 Task: Select the editor.action.goToTypeDefinition in the goto location alternative declaration command.
Action: Mouse moved to (13, 572)
Screenshot: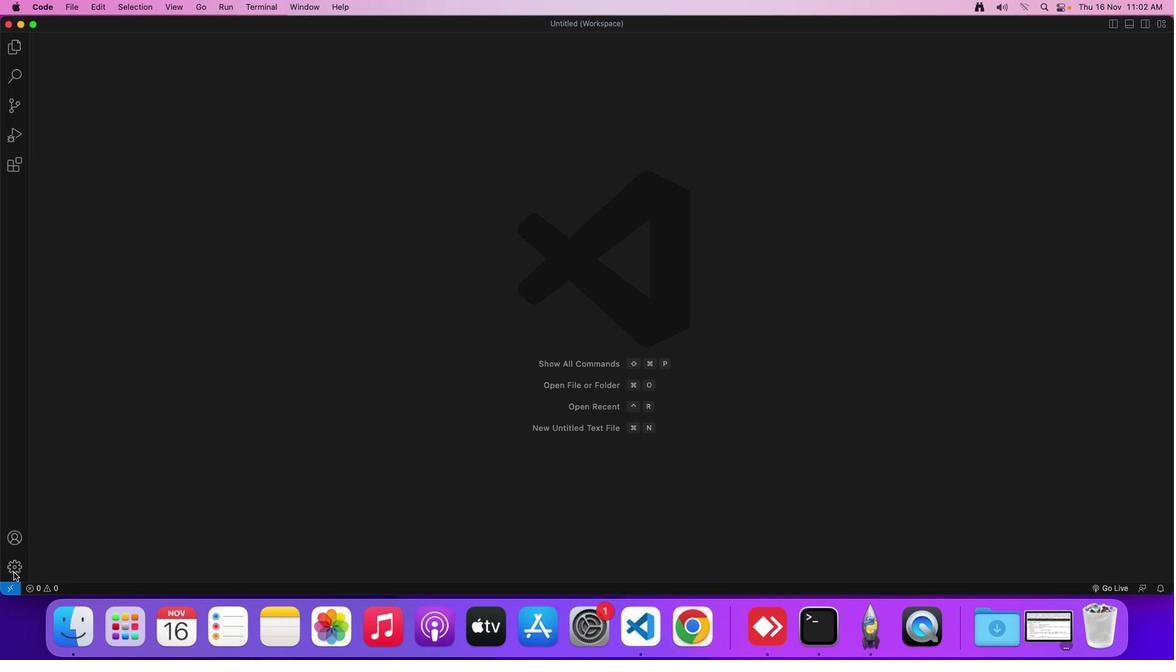 
Action: Mouse pressed left at (13, 572)
Screenshot: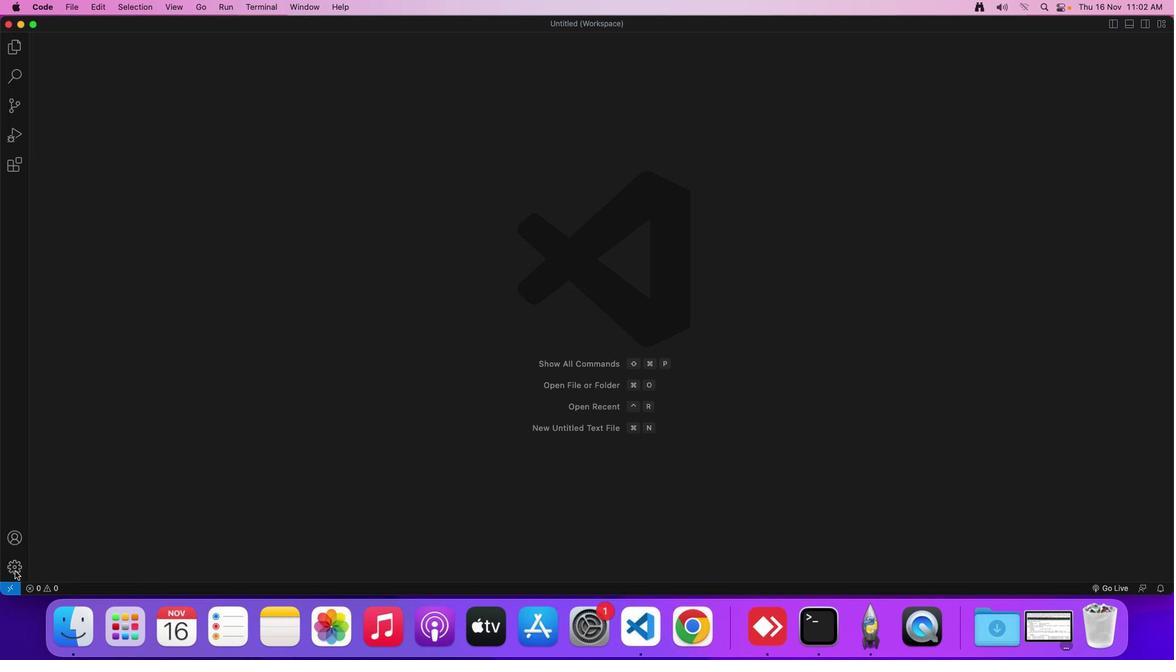 
Action: Mouse moved to (85, 498)
Screenshot: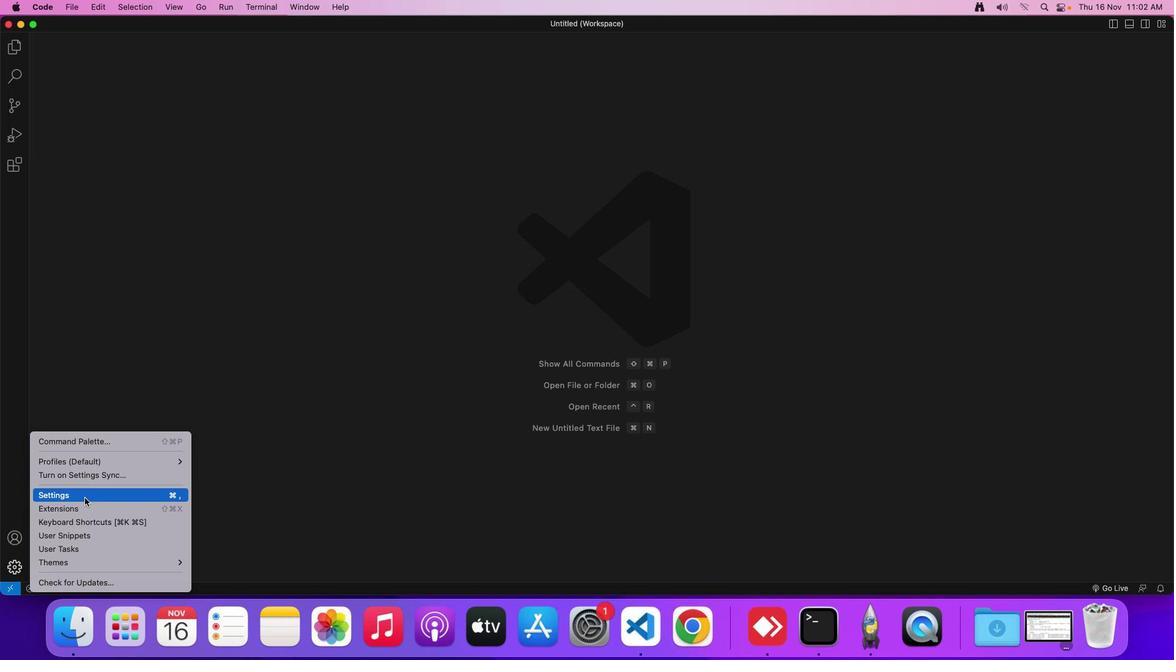 
Action: Mouse pressed left at (85, 498)
Screenshot: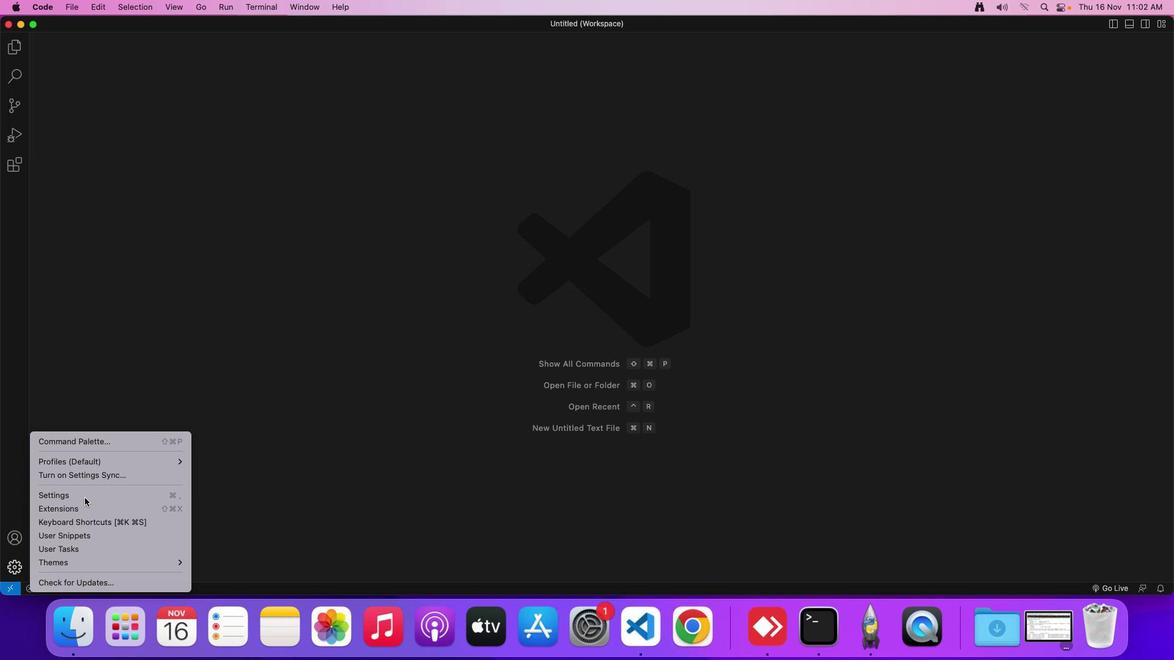 
Action: Mouse moved to (305, 97)
Screenshot: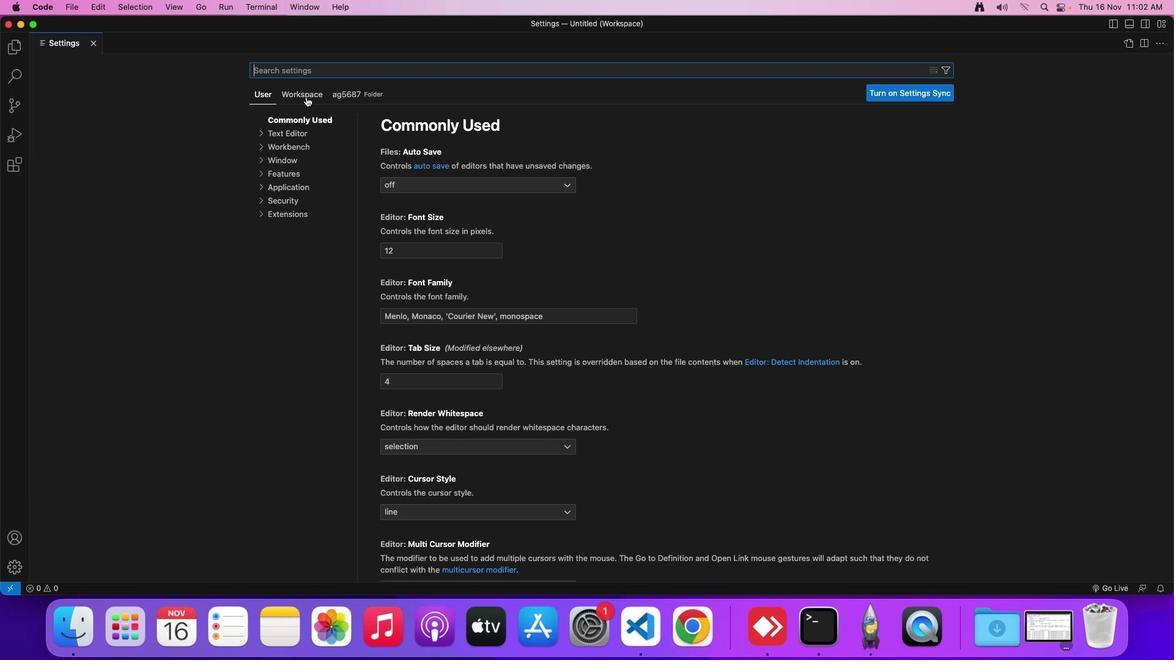 
Action: Mouse pressed left at (305, 97)
Screenshot: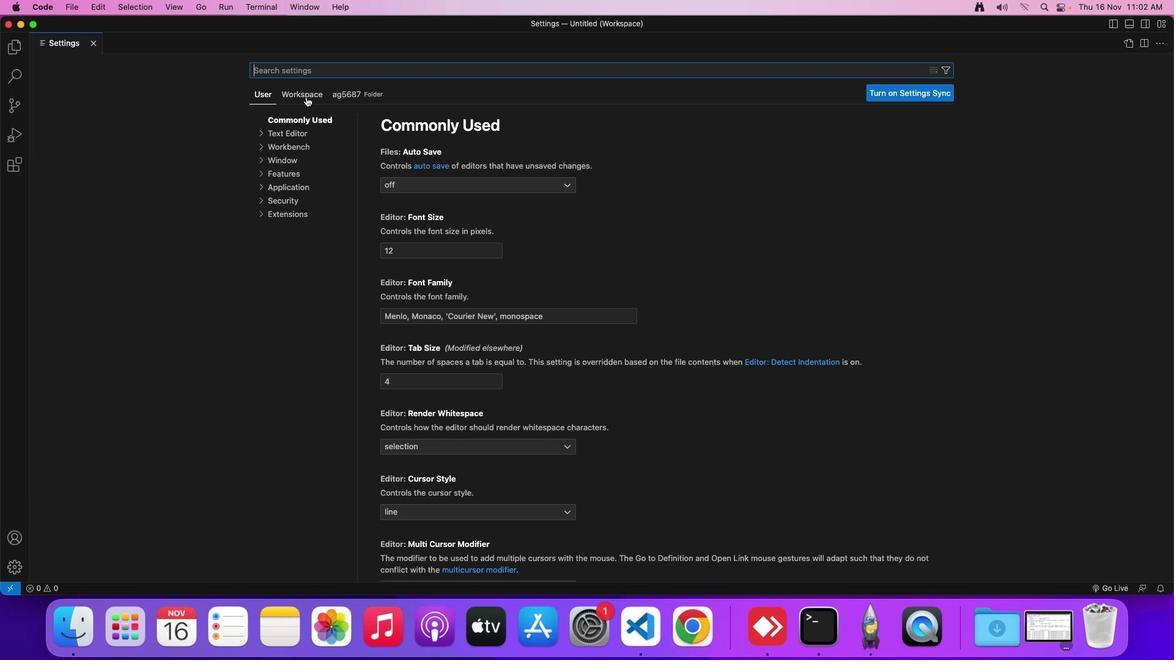 
Action: Mouse moved to (294, 130)
Screenshot: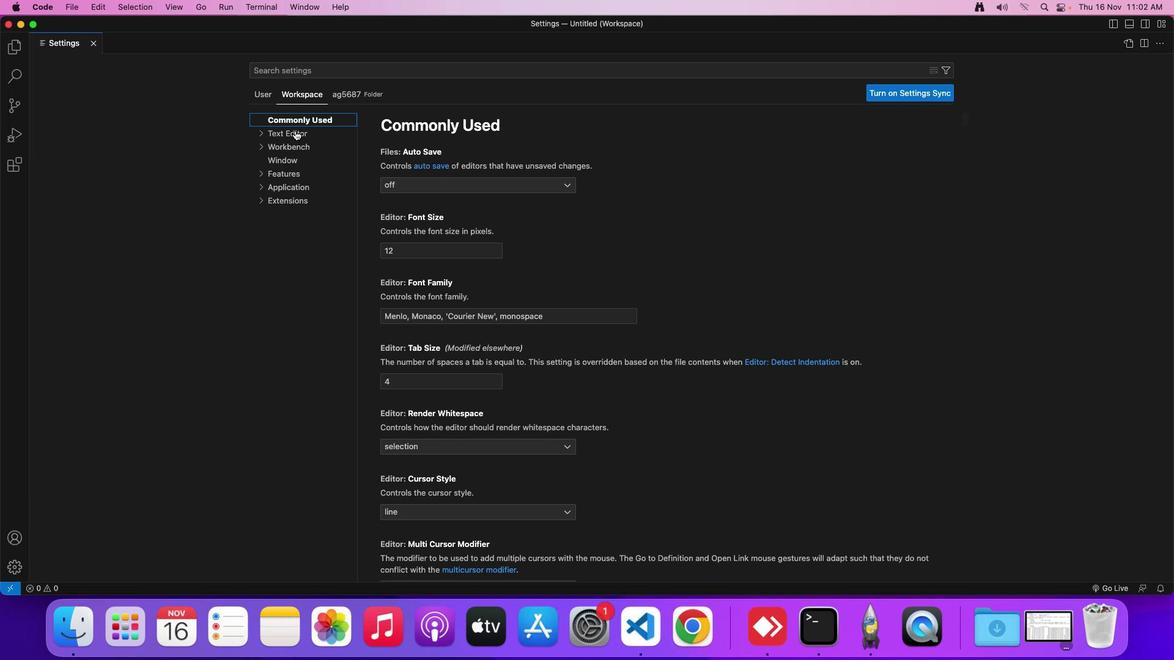 
Action: Mouse pressed left at (294, 130)
Screenshot: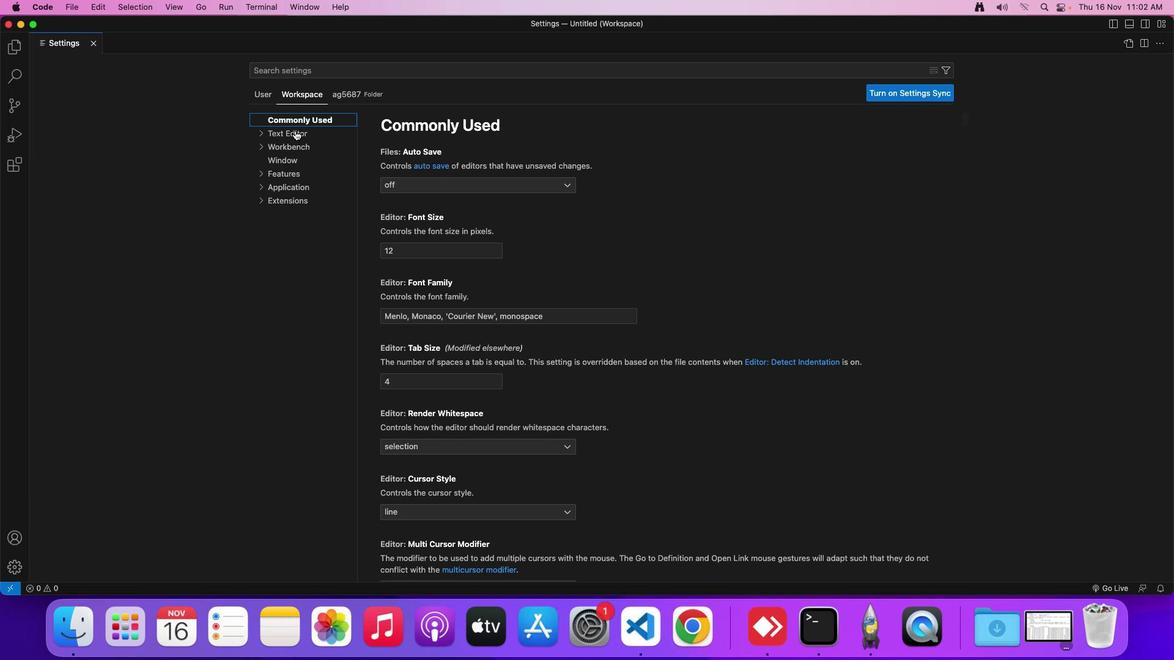 
Action: Mouse moved to (409, 253)
Screenshot: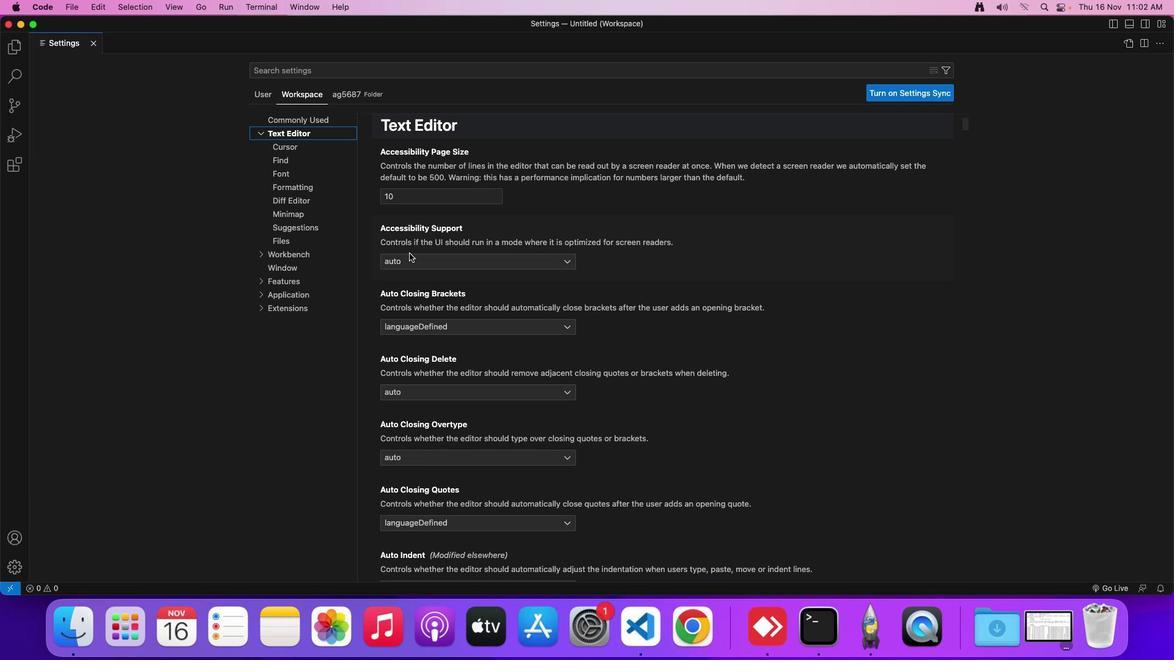 
Action: Mouse scrolled (409, 253) with delta (0, 0)
Screenshot: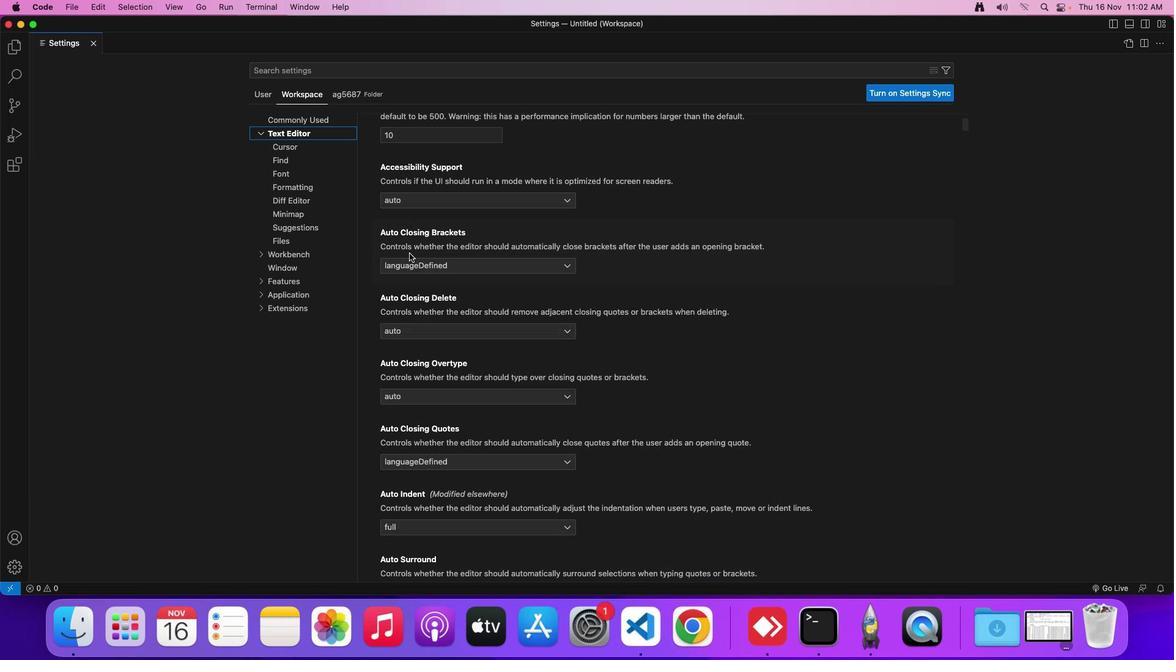 
Action: Mouse scrolled (409, 253) with delta (0, 0)
Screenshot: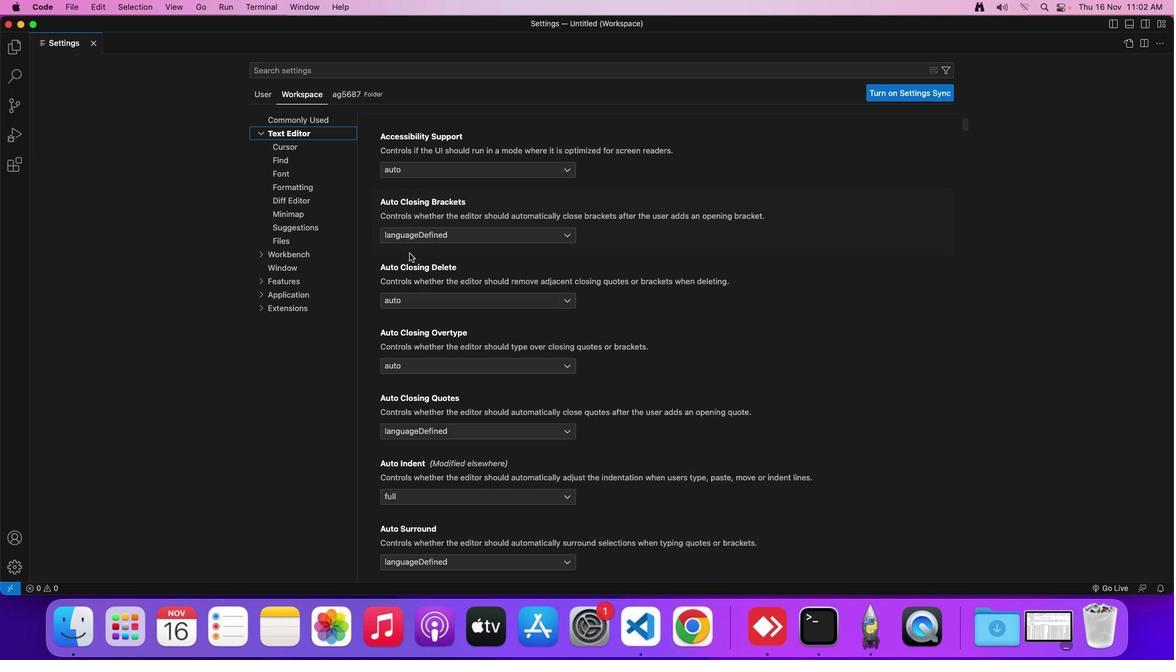 
Action: Mouse scrolled (409, 253) with delta (0, 0)
Screenshot: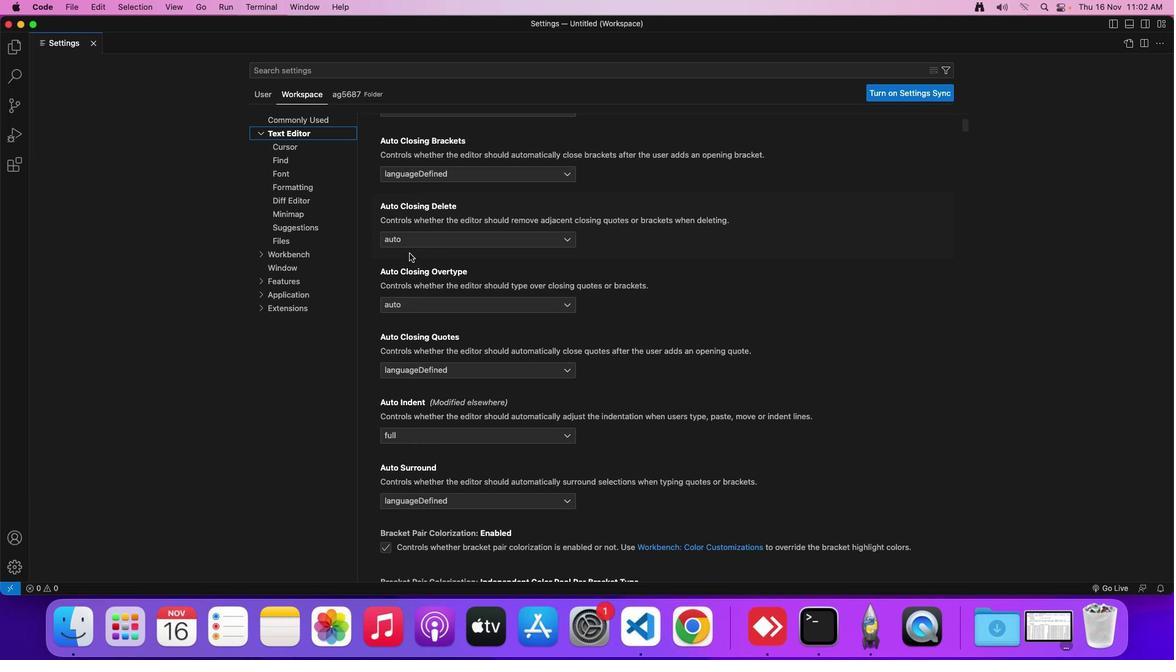 
Action: Mouse moved to (409, 253)
Screenshot: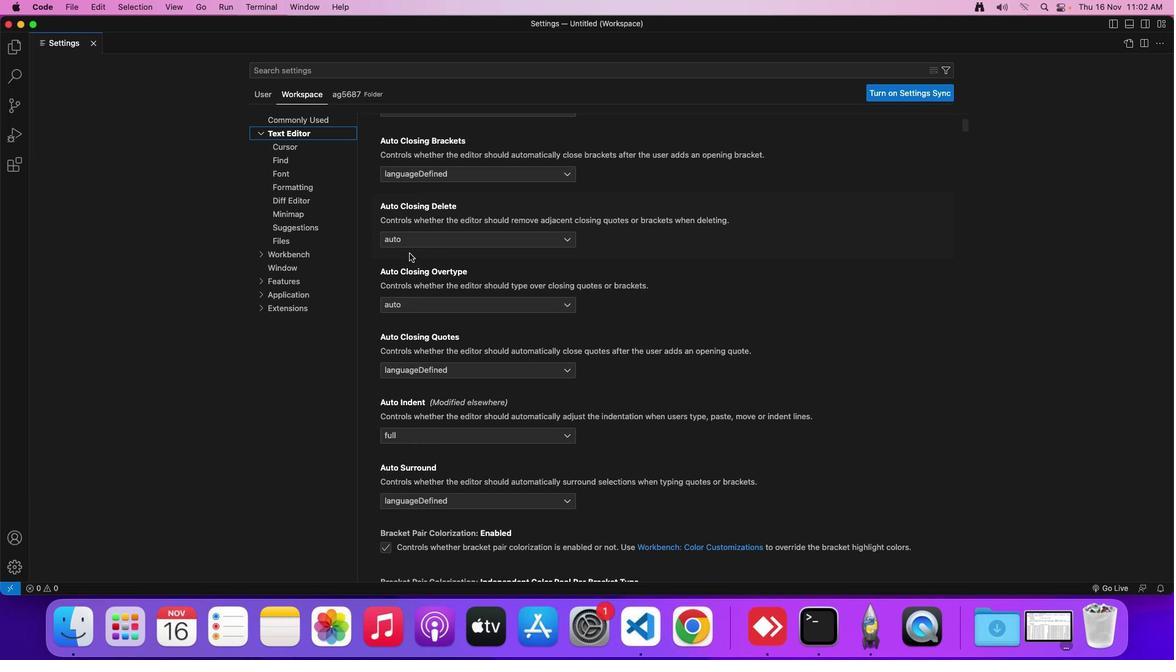 
Action: Mouse scrolled (409, 253) with delta (0, -1)
Screenshot: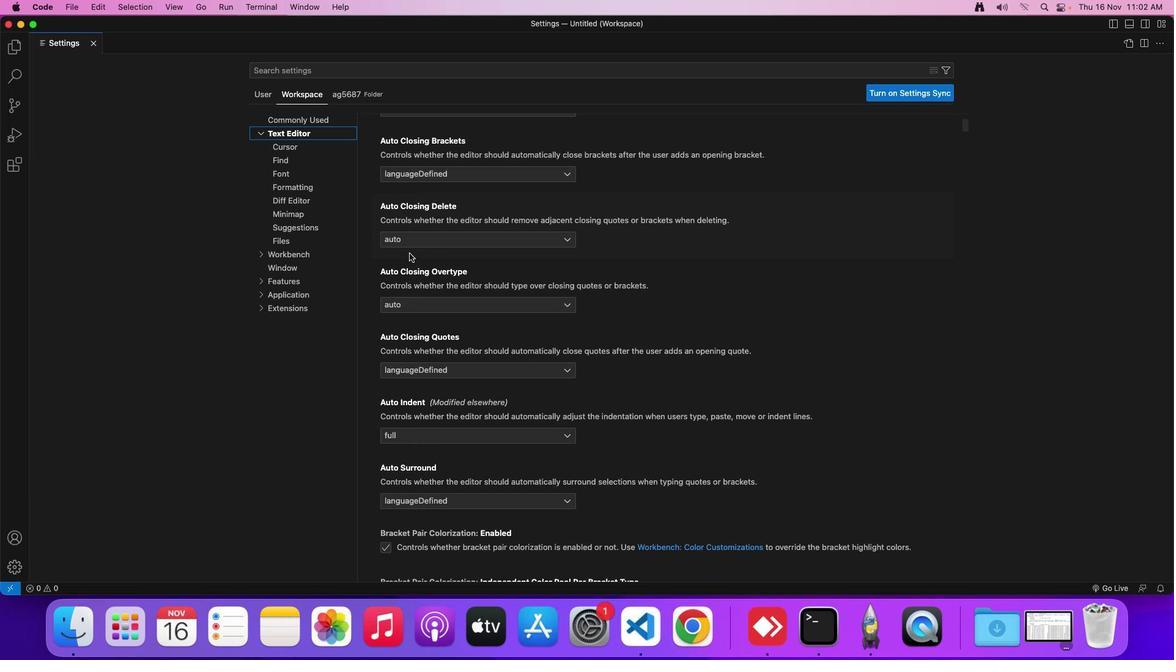 
Action: Mouse scrolled (409, 253) with delta (0, 0)
Screenshot: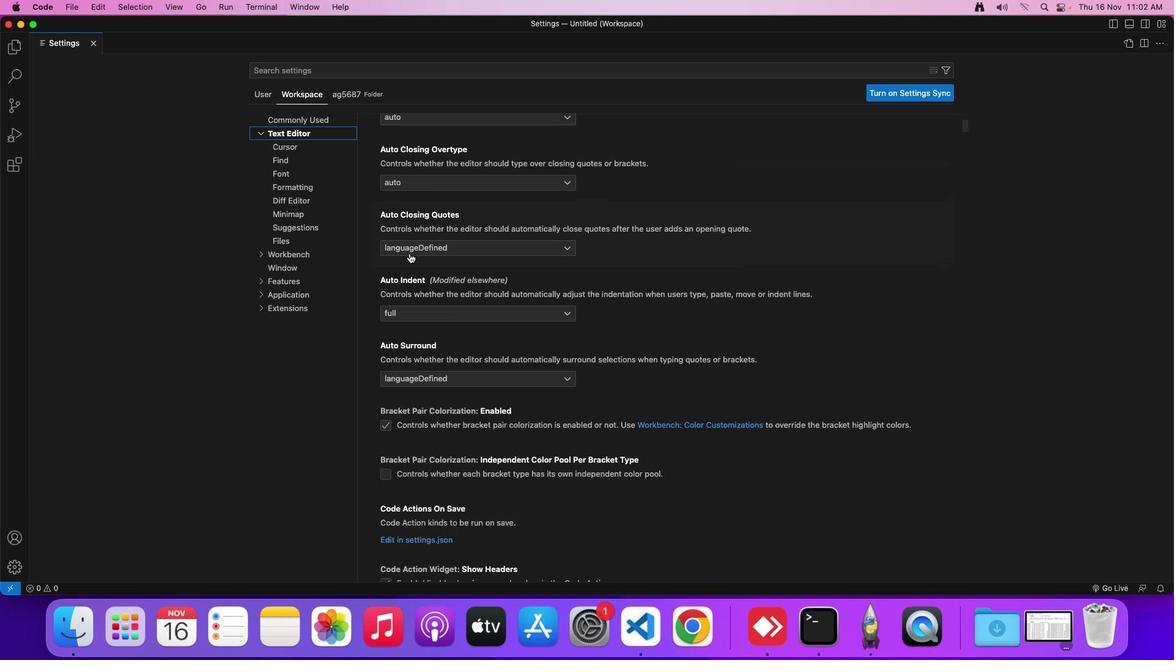 
Action: Mouse scrolled (409, 253) with delta (0, 0)
Screenshot: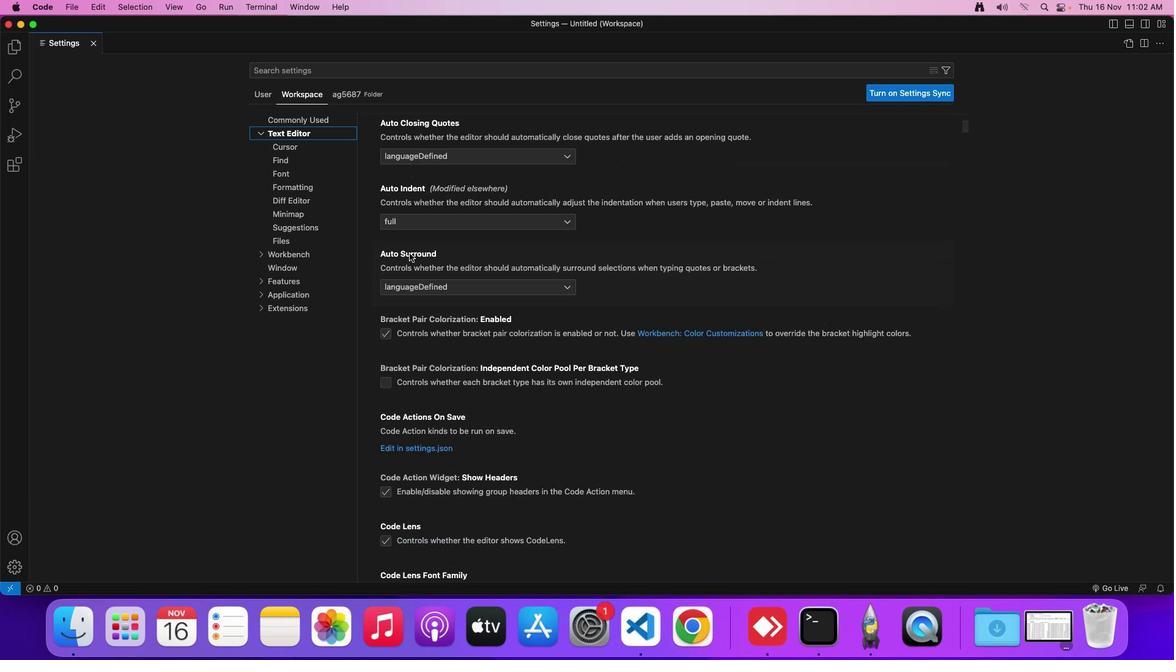 
Action: Mouse scrolled (409, 253) with delta (0, -1)
Screenshot: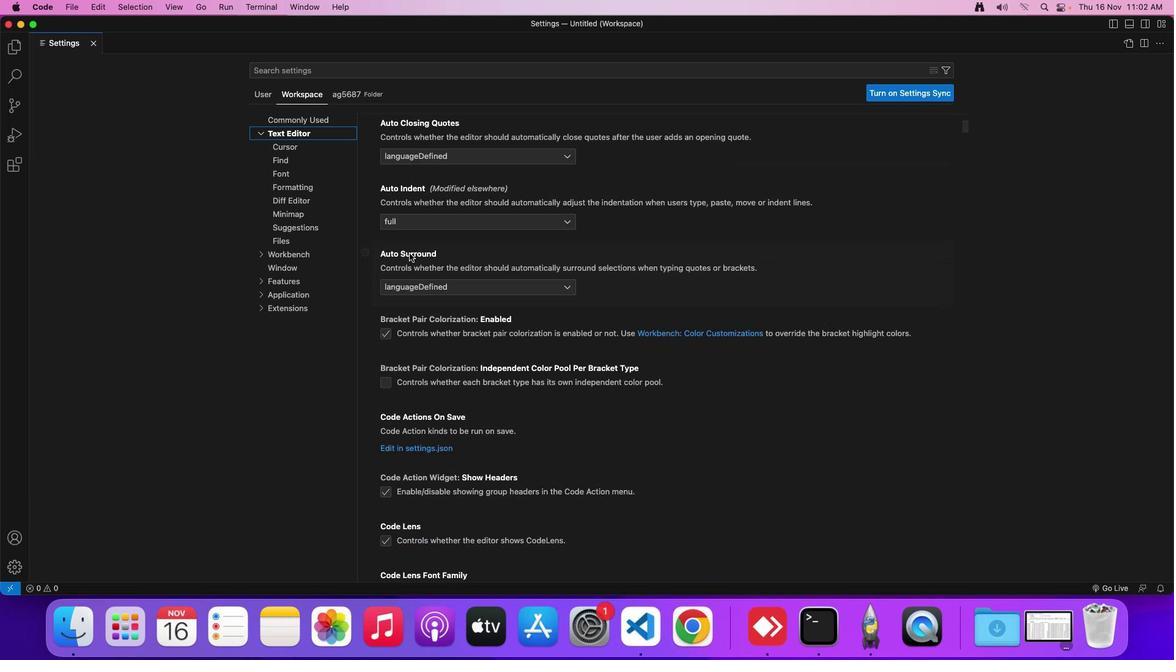 
Action: Mouse scrolled (409, 253) with delta (0, -1)
Screenshot: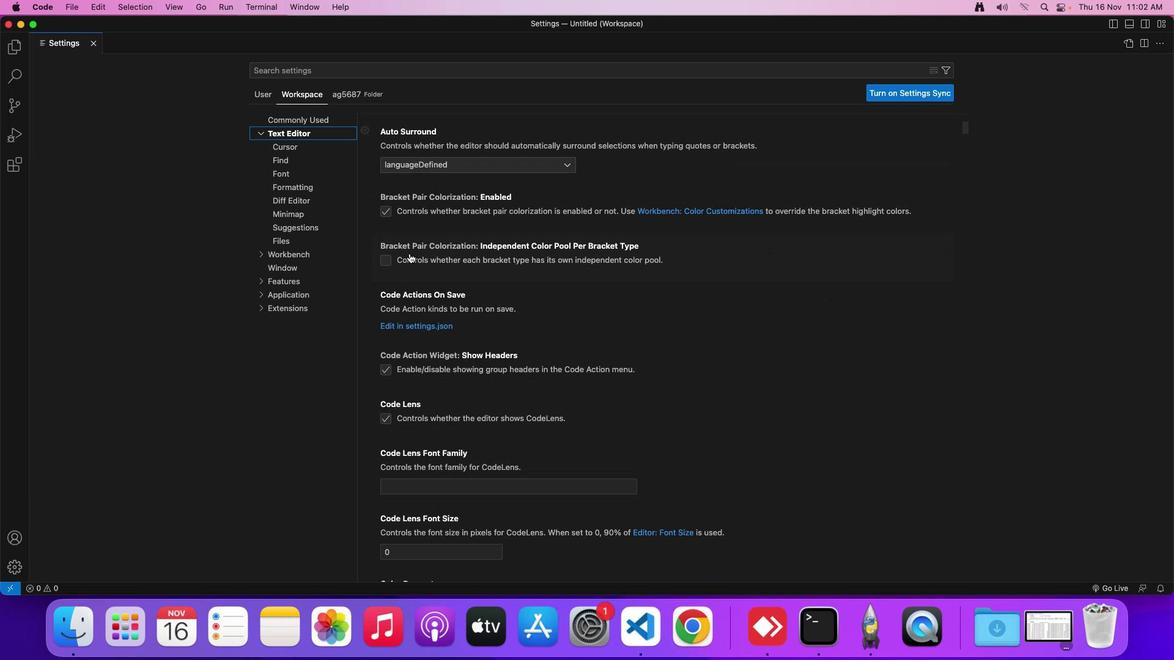 
Action: Mouse moved to (409, 253)
Screenshot: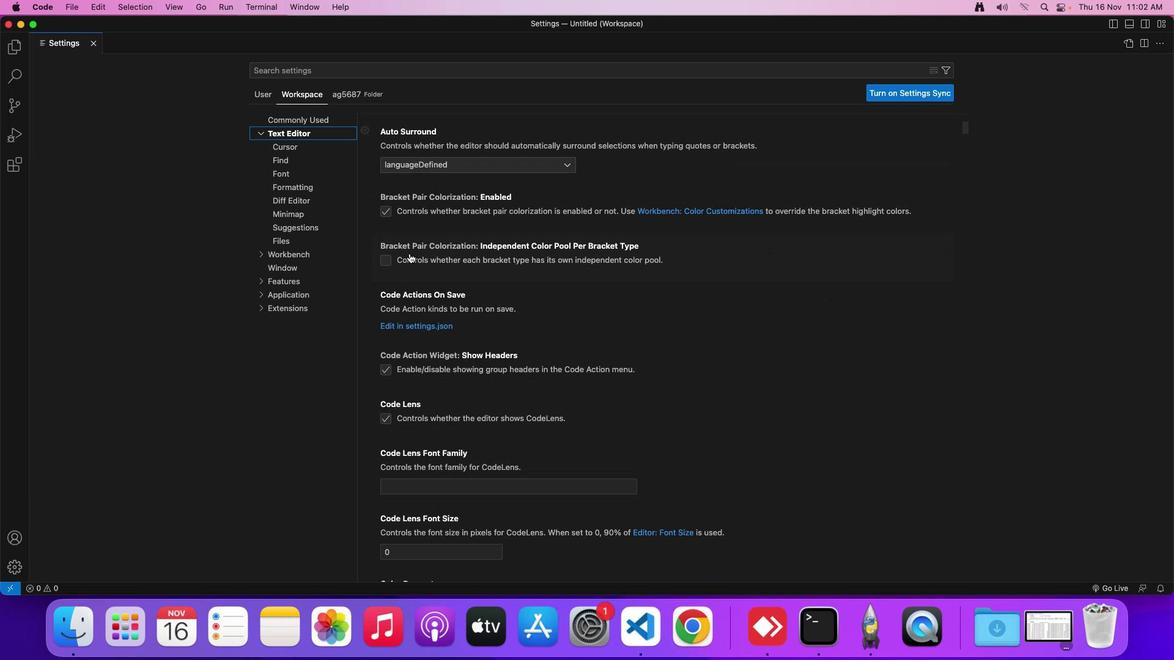 
Action: Mouse scrolled (409, 253) with delta (0, -2)
Screenshot: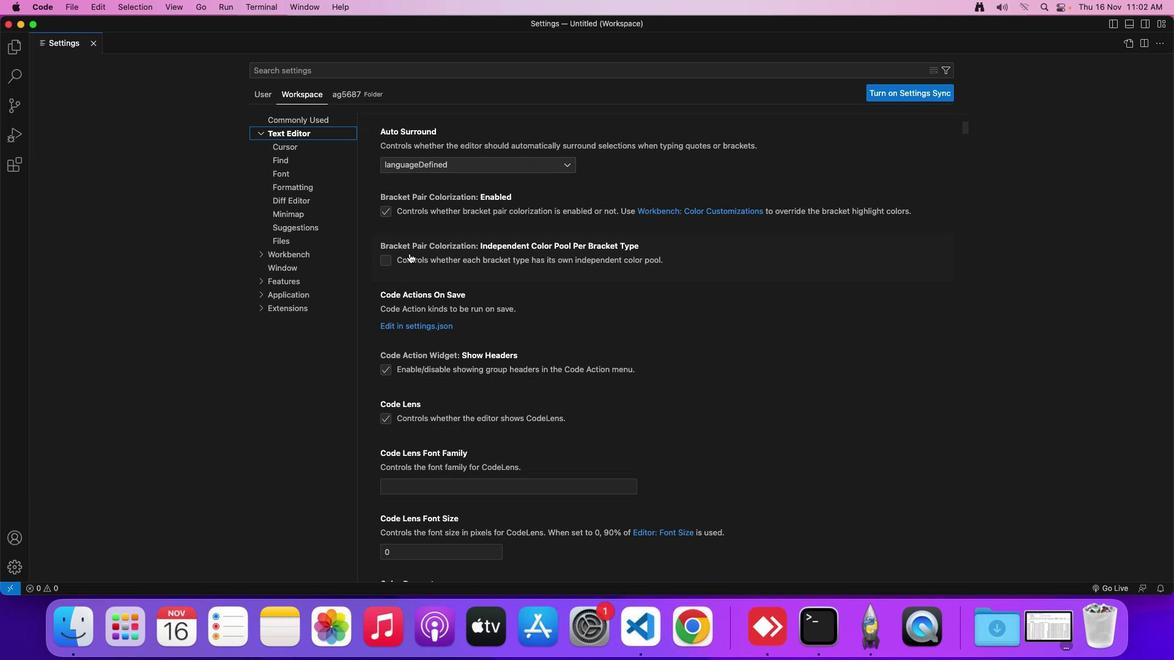 
Action: Mouse scrolled (409, 253) with delta (0, 0)
Screenshot: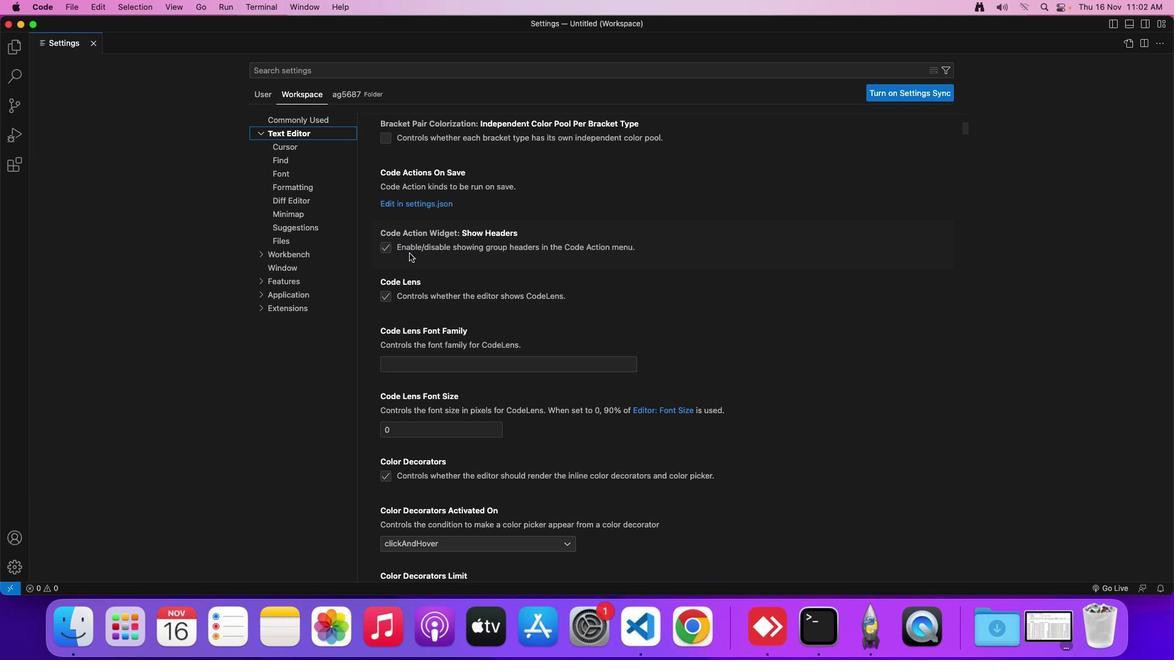 
Action: Mouse scrolled (409, 253) with delta (0, 0)
Screenshot: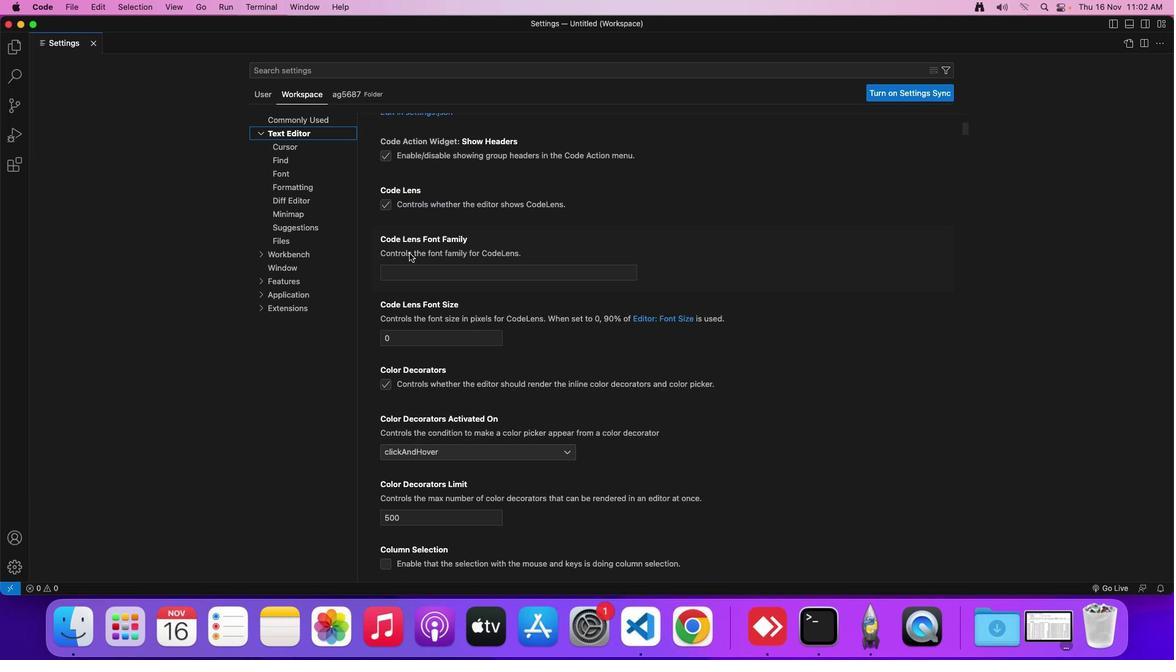 
Action: Mouse scrolled (409, 253) with delta (0, -1)
Screenshot: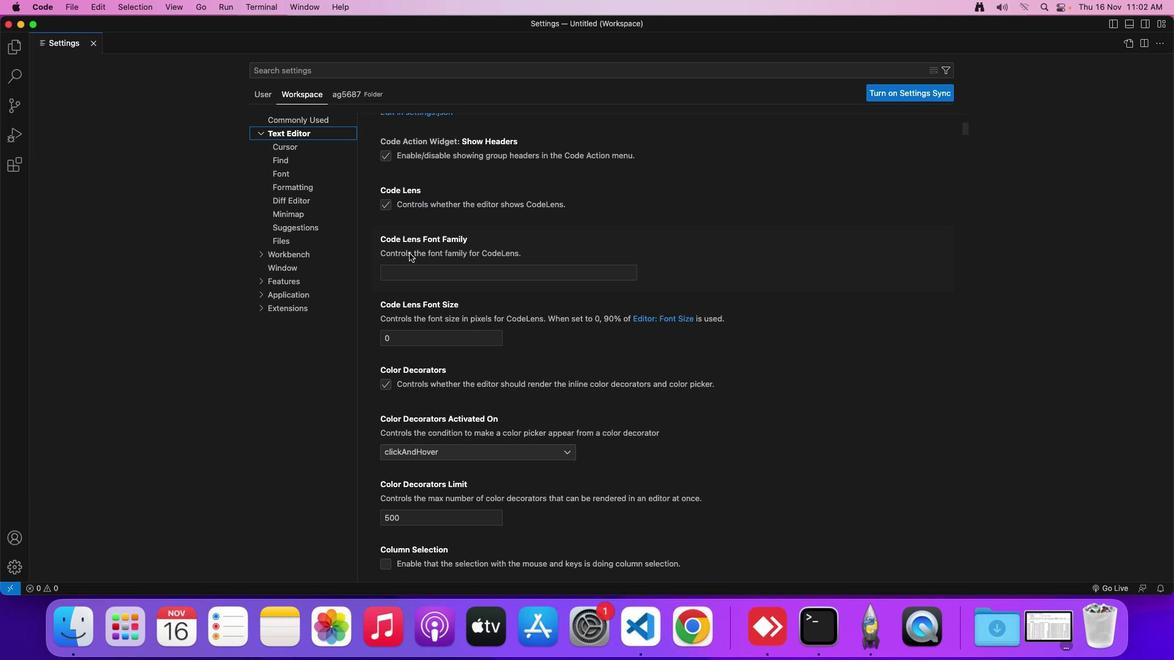 
Action: Mouse scrolled (409, 253) with delta (0, -1)
Screenshot: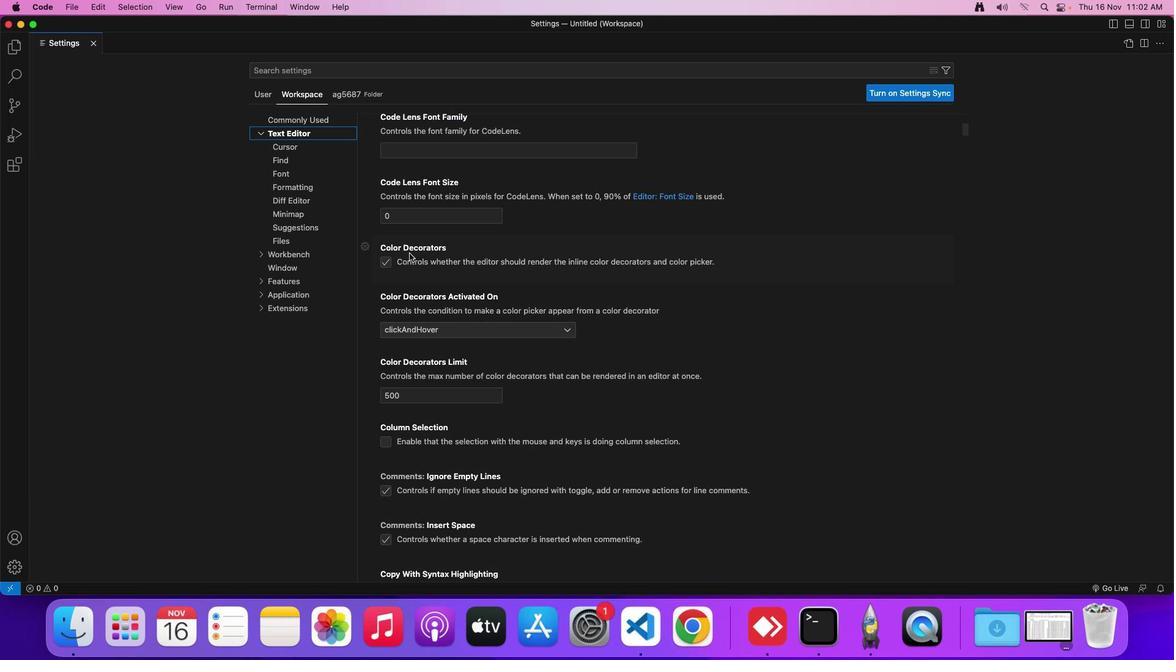 
Action: Mouse scrolled (409, 253) with delta (0, -2)
Screenshot: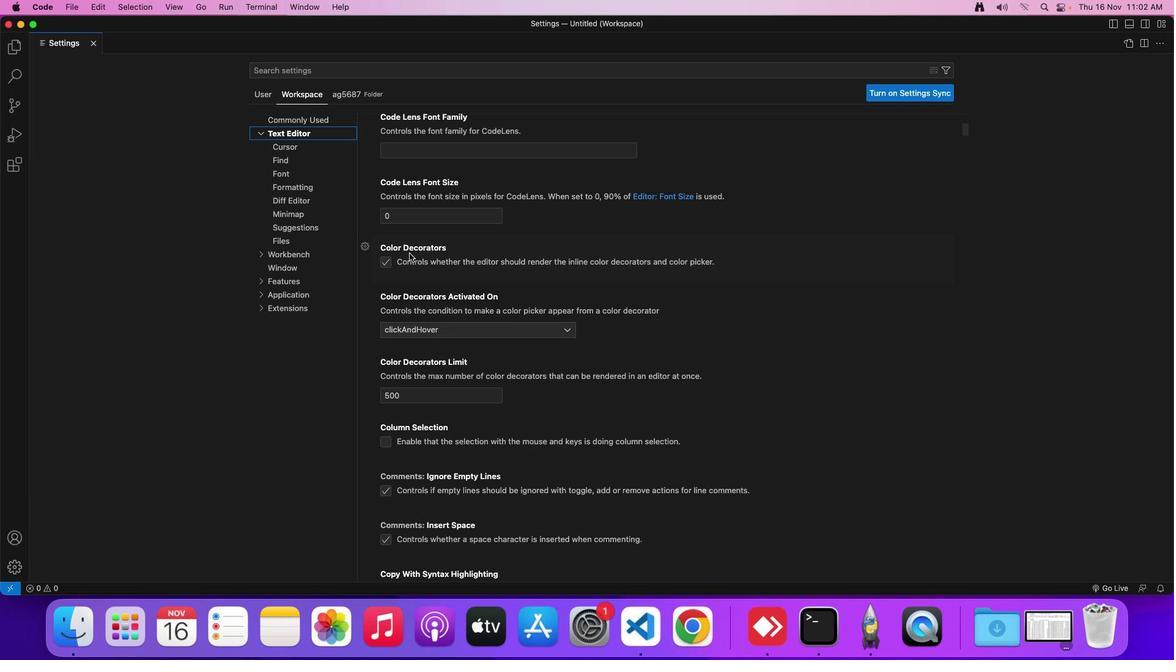 
Action: Mouse scrolled (409, 253) with delta (0, 0)
Screenshot: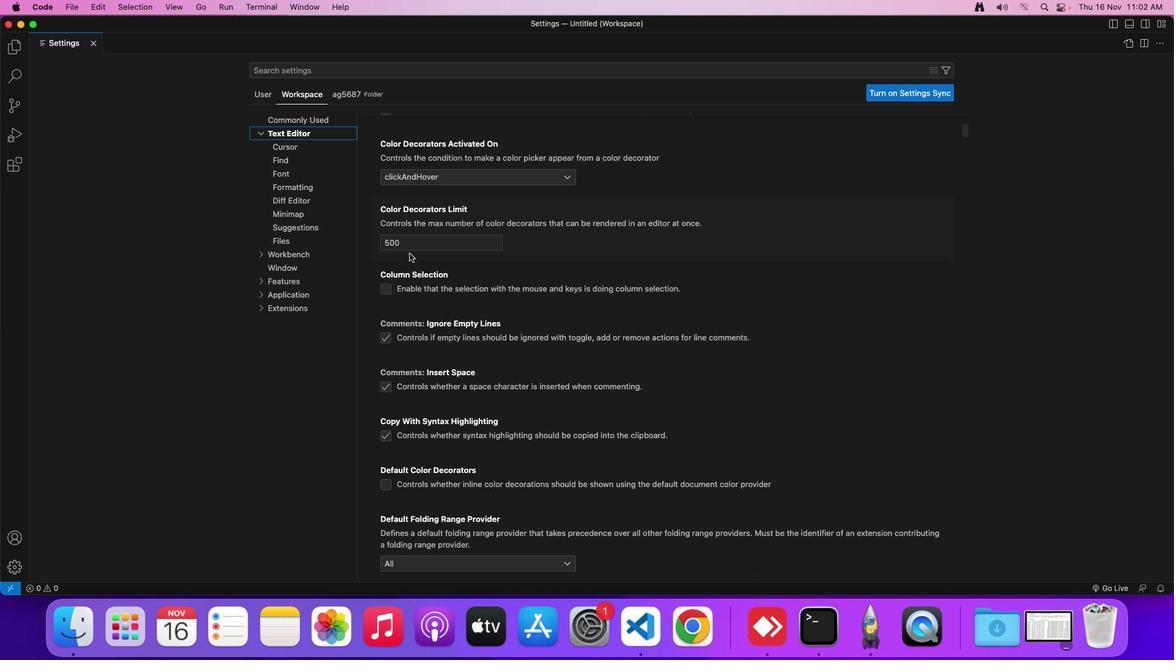 
Action: Mouse scrolled (409, 253) with delta (0, 0)
Screenshot: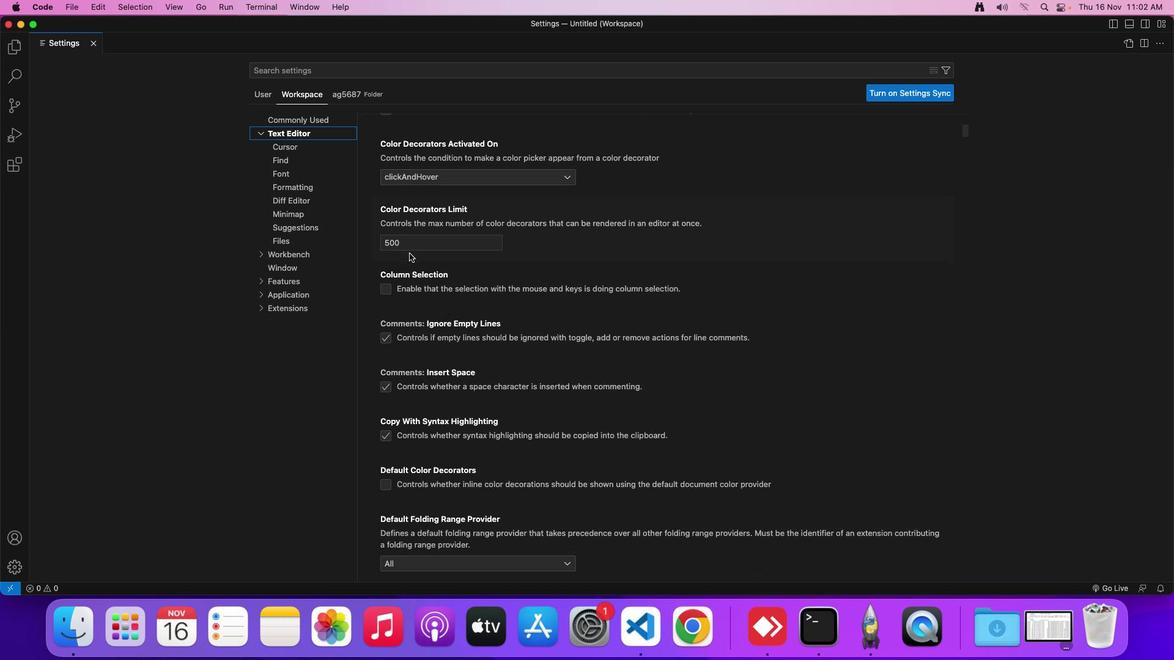 
Action: Mouse scrolled (409, 253) with delta (0, -1)
Screenshot: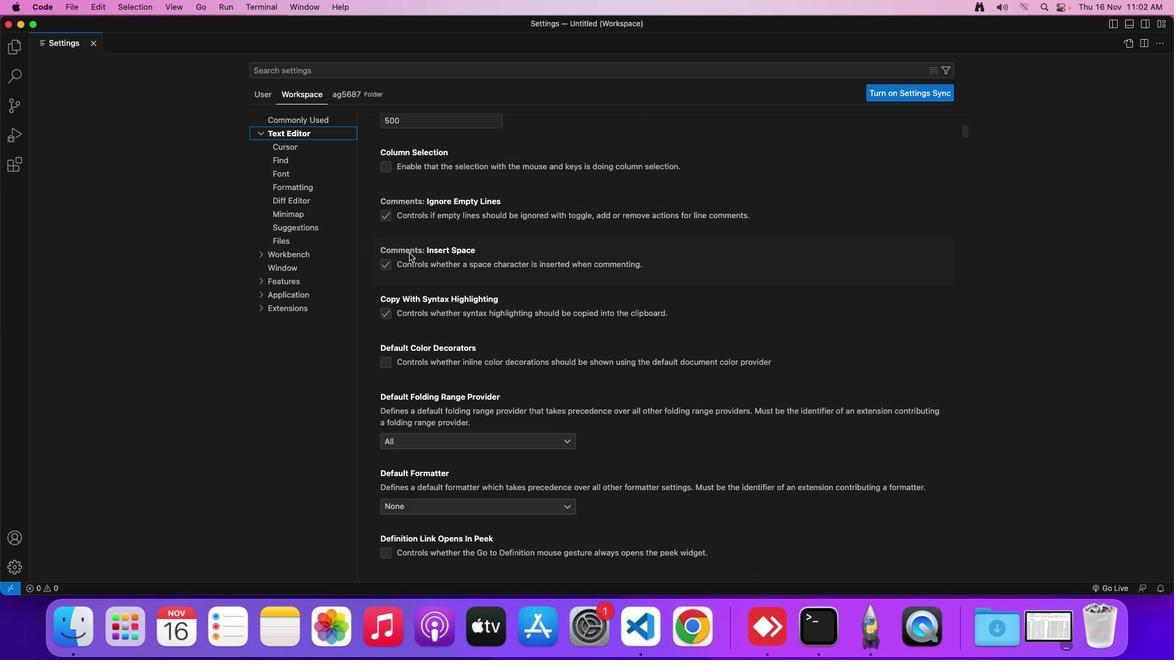 
Action: Mouse scrolled (409, 253) with delta (0, -2)
Screenshot: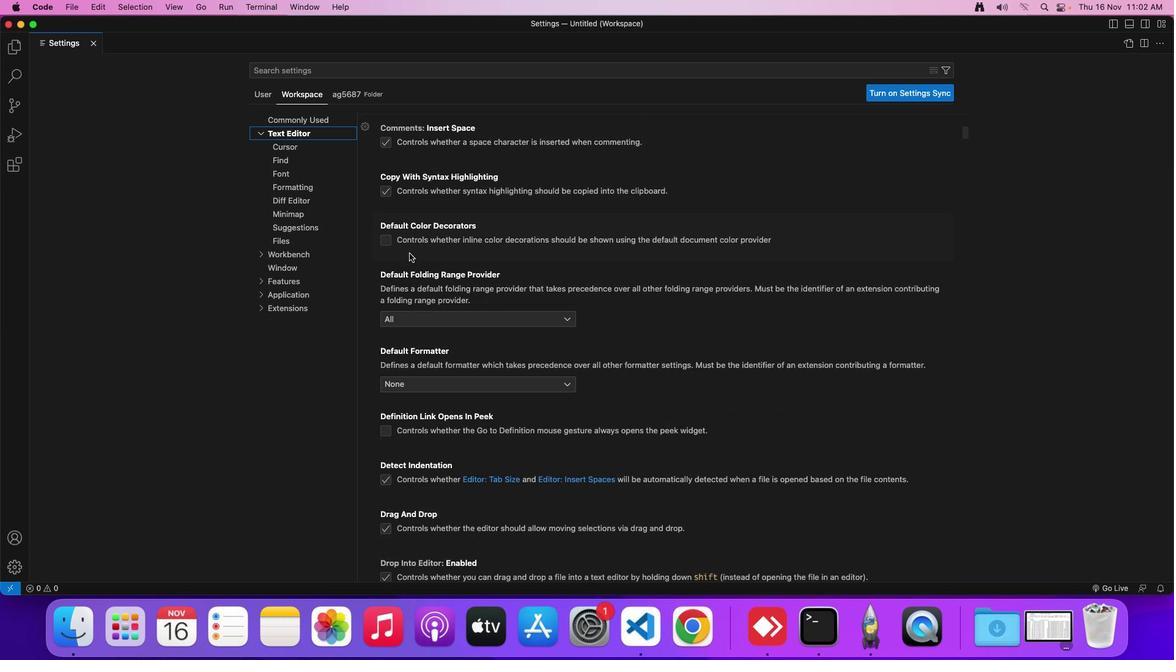 
Action: Mouse scrolled (409, 253) with delta (0, -2)
Screenshot: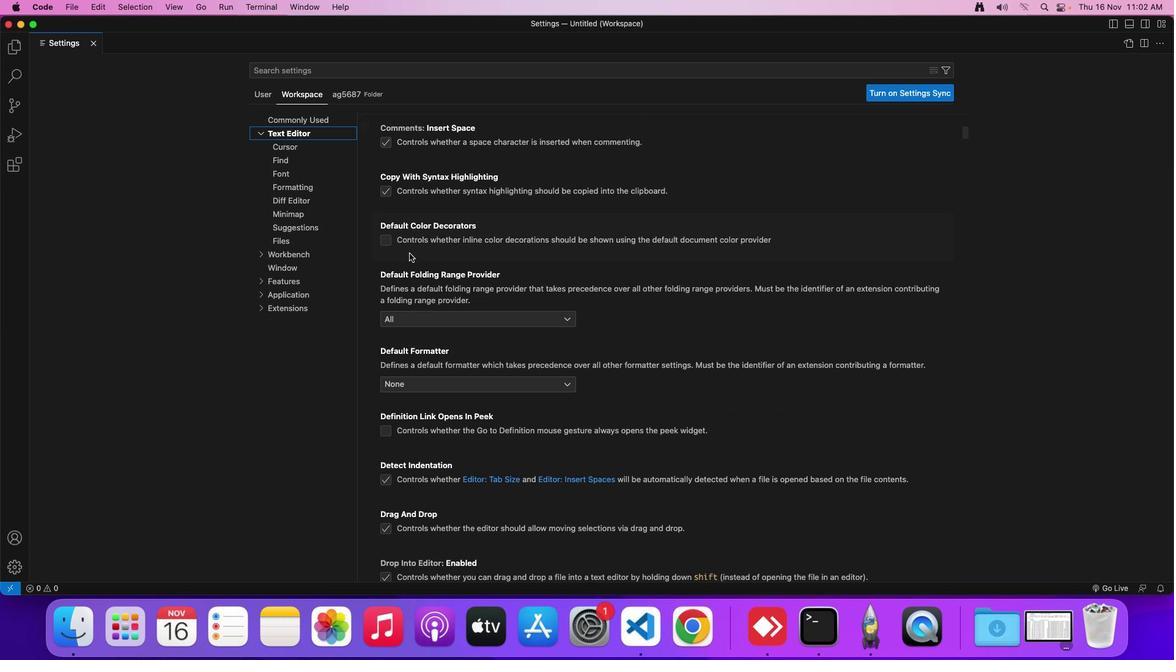 
Action: Mouse scrolled (409, 253) with delta (0, 0)
Screenshot: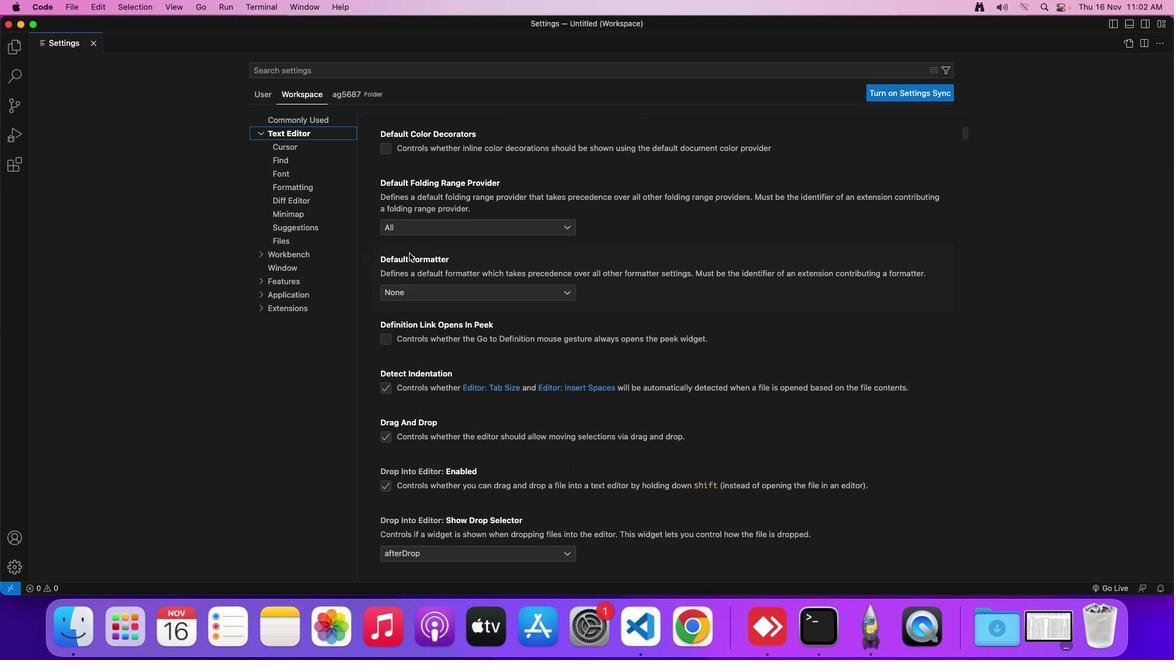 
Action: Mouse scrolled (409, 253) with delta (0, 0)
Screenshot: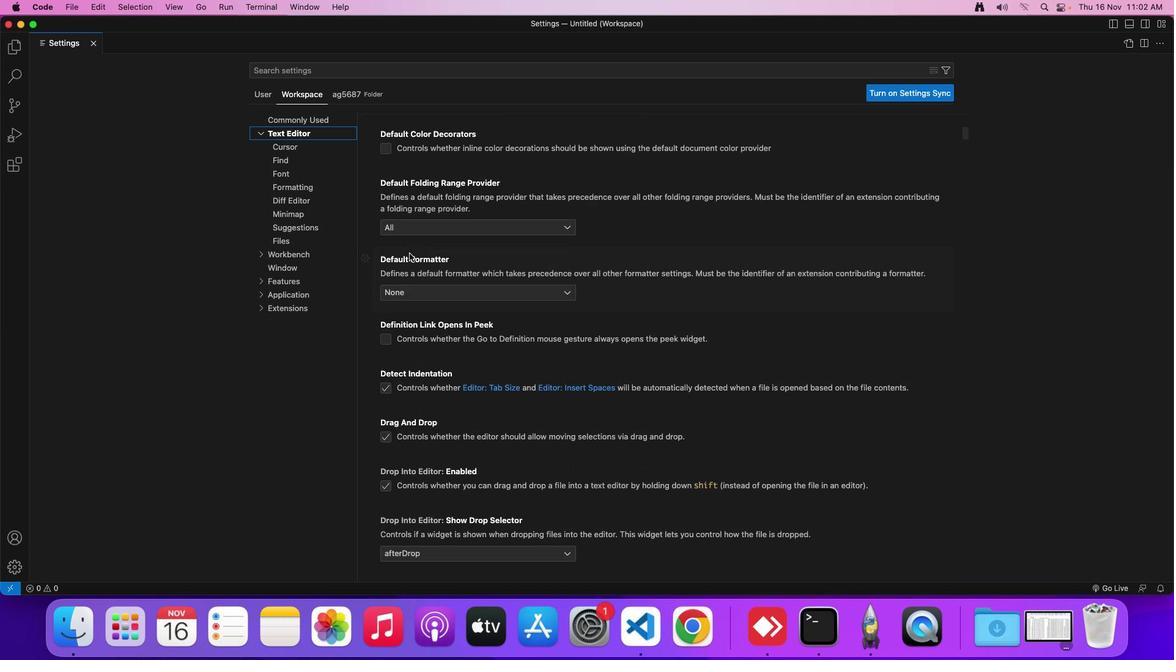 
Action: Mouse scrolled (409, 253) with delta (0, 0)
Screenshot: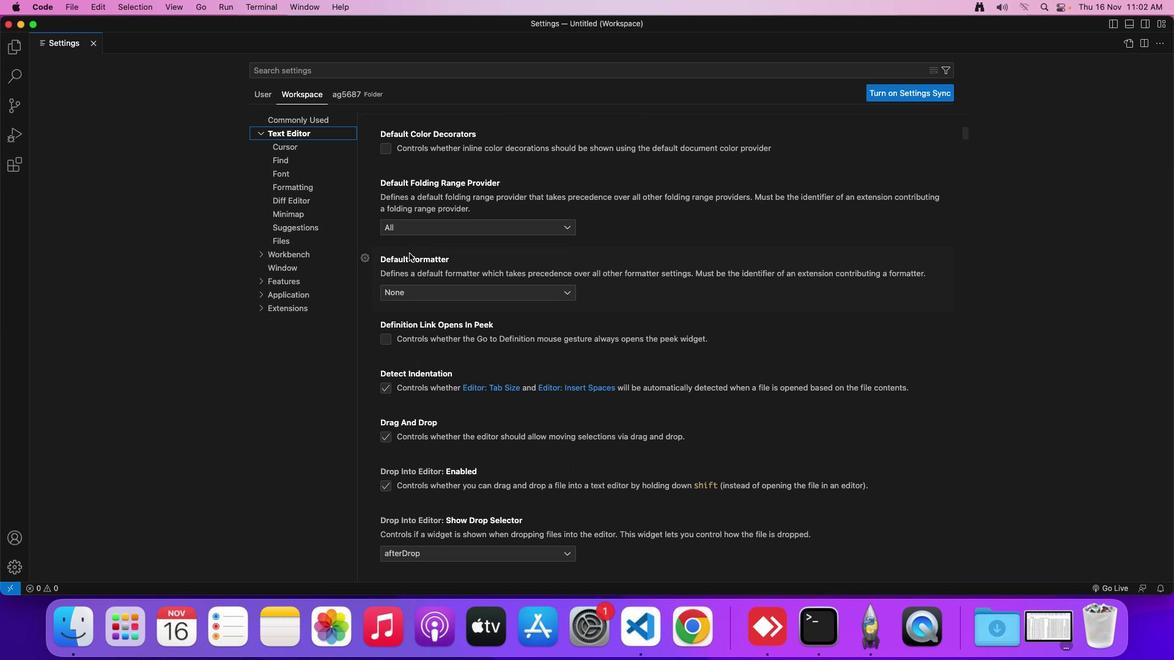 
Action: Mouse scrolled (409, 253) with delta (0, -1)
Screenshot: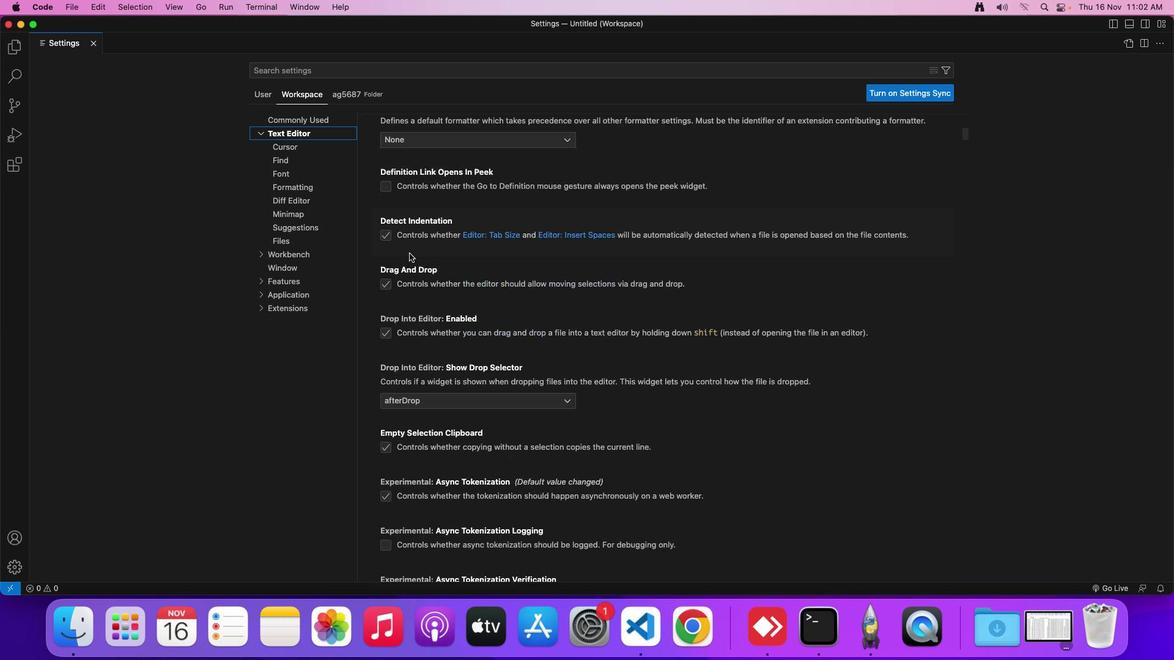 
Action: Mouse scrolled (409, 253) with delta (0, -1)
Screenshot: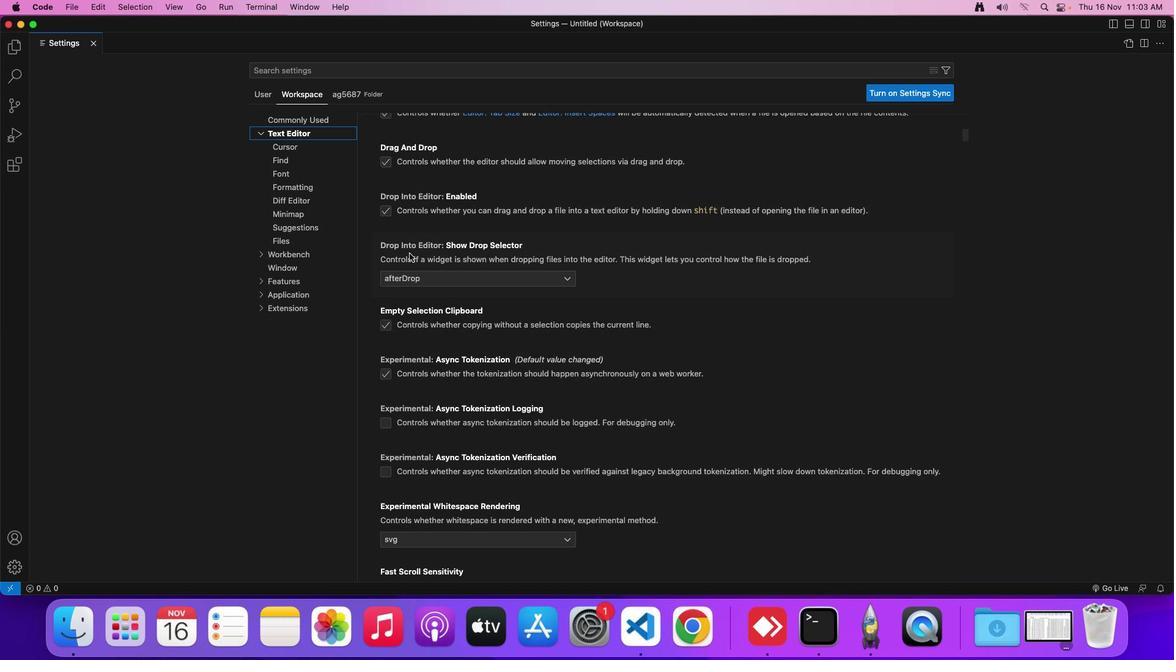 
Action: Mouse scrolled (409, 253) with delta (0, -2)
Screenshot: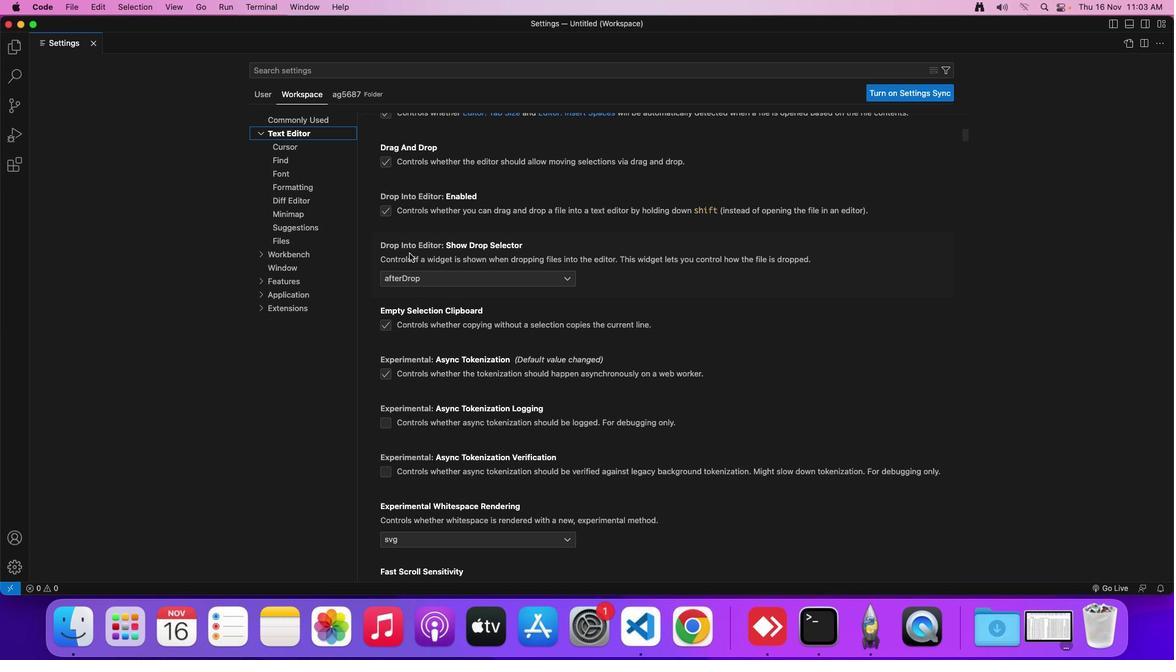 
Action: Mouse scrolled (409, 253) with delta (0, 0)
Screenshot: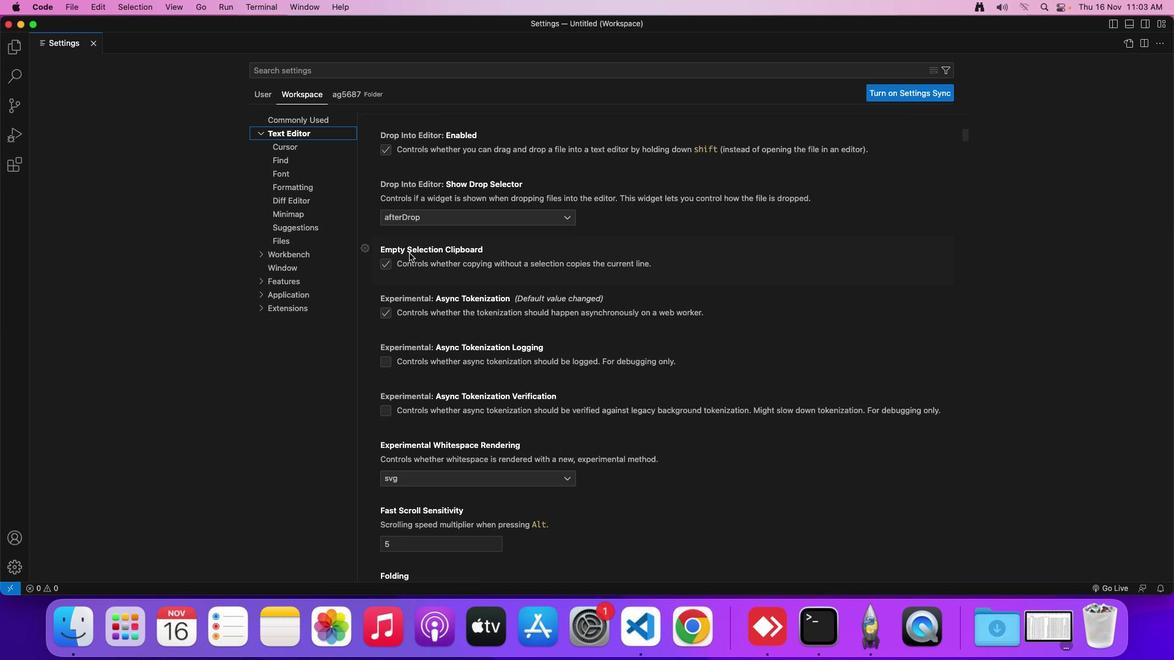 
Action: Mouse scrolled (409, 253) with delta (0, 0)
Screenshot: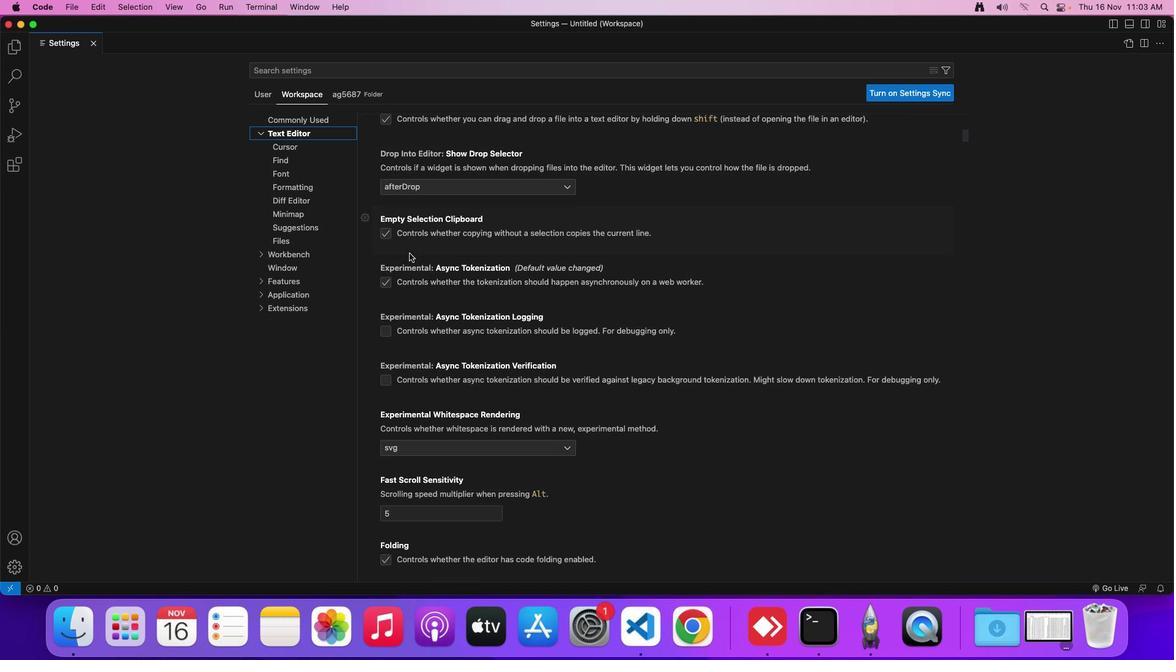 
Action: Mouse scrolled (409, 253) with delta (0, 0)
Screenshot: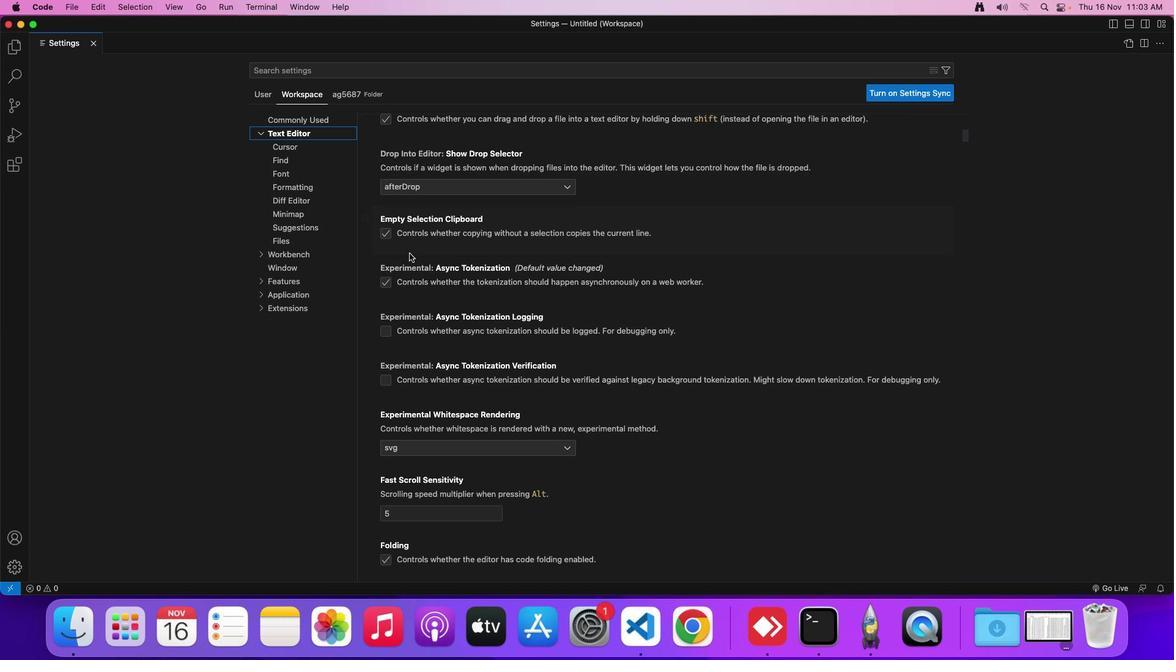 
Action: Mouse scrolled (409, 253) with delta (0, 0)
Screenshot: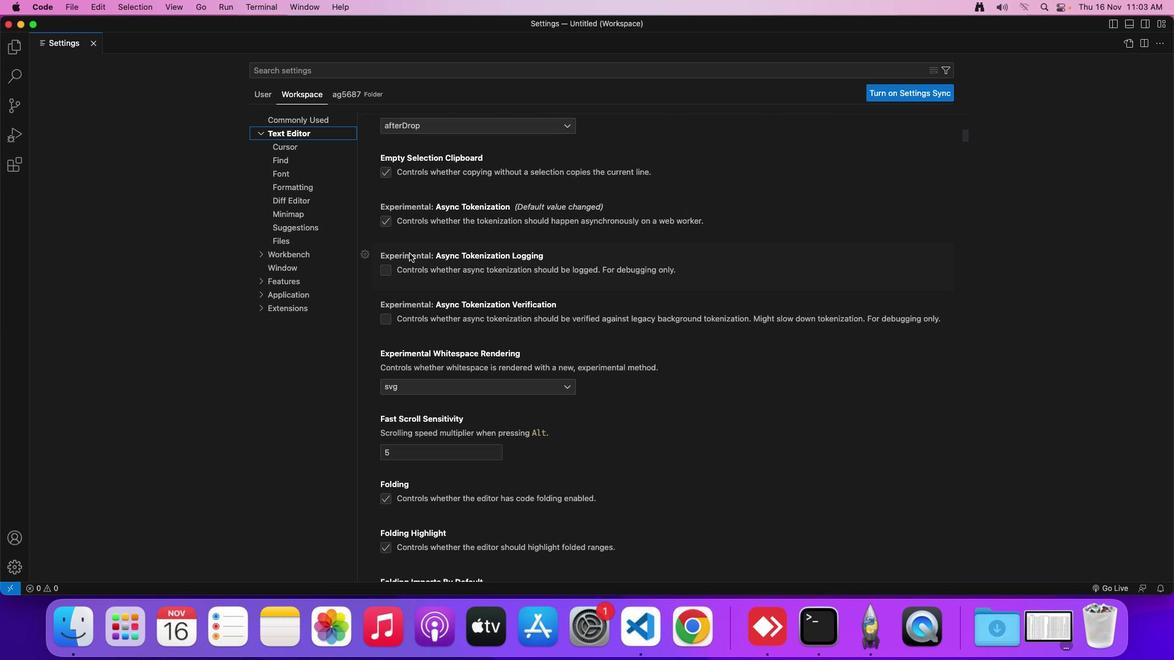 
Action: Mouse scrolled (409, 253) with delta (0, 0)
Screenshot: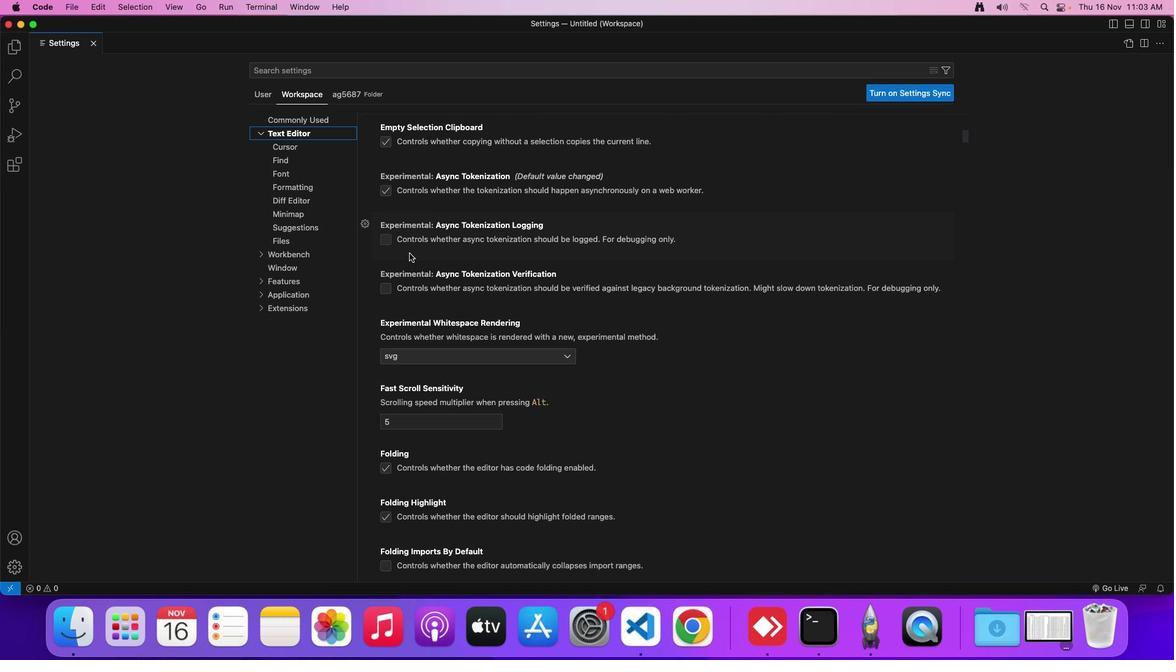 
Action: Mouse scrolled (409, 253) with delta (0, 0)
Screenshot: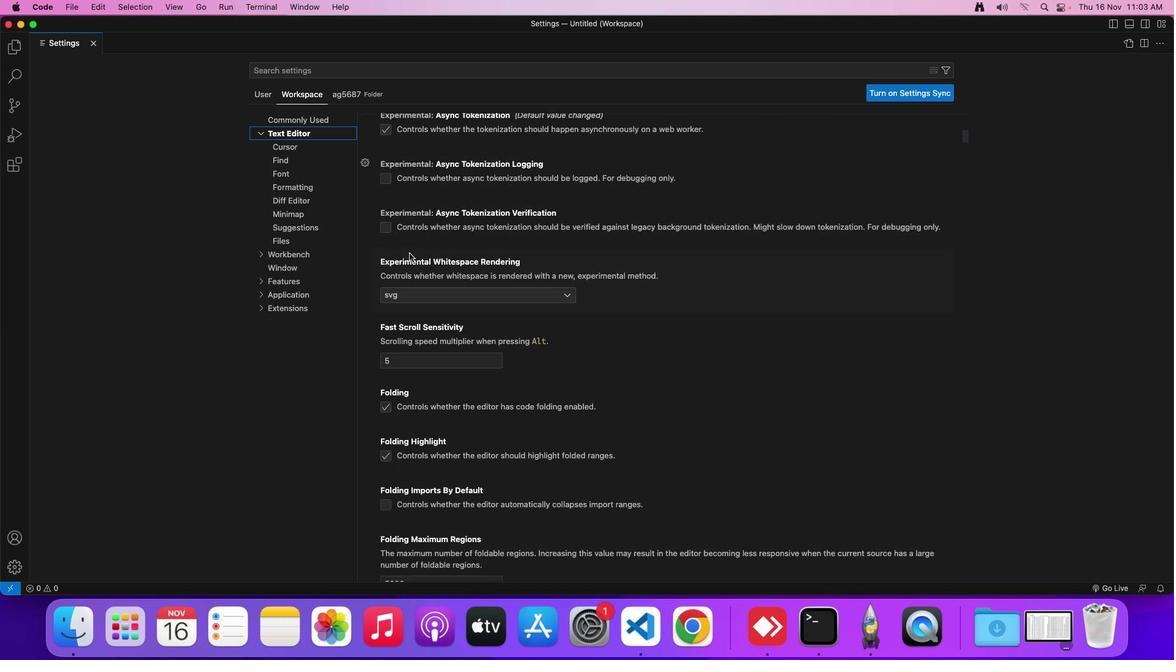
Action: Mouse scrolled (409, 253) with delta (0, -1)
Screenshot: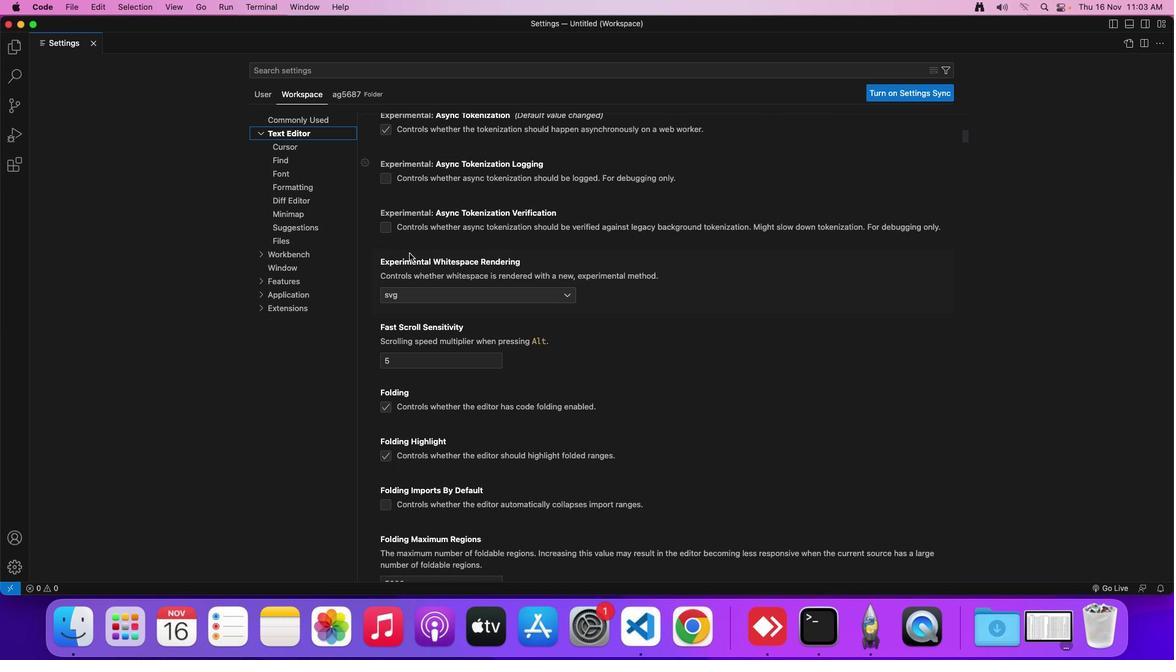 
Action: Mouse scrolled (409, 253) with delta (0, 0)
Screenshot: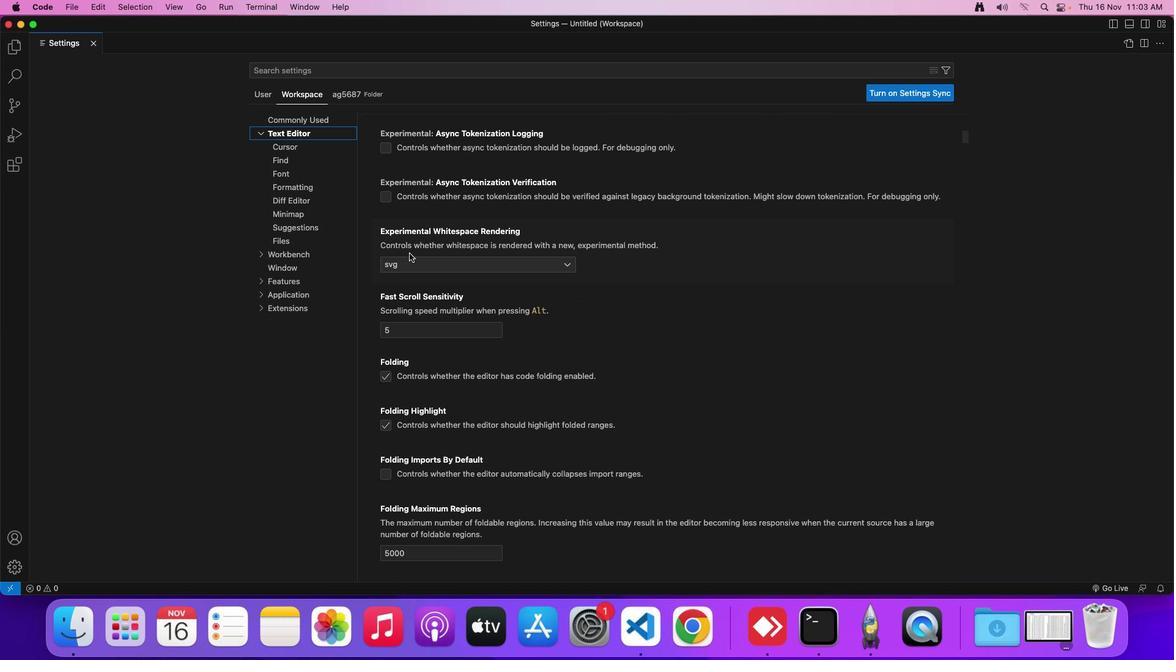 
Action: Mouse scrolled (409, 253) with delta (0, 0)
Screenshot: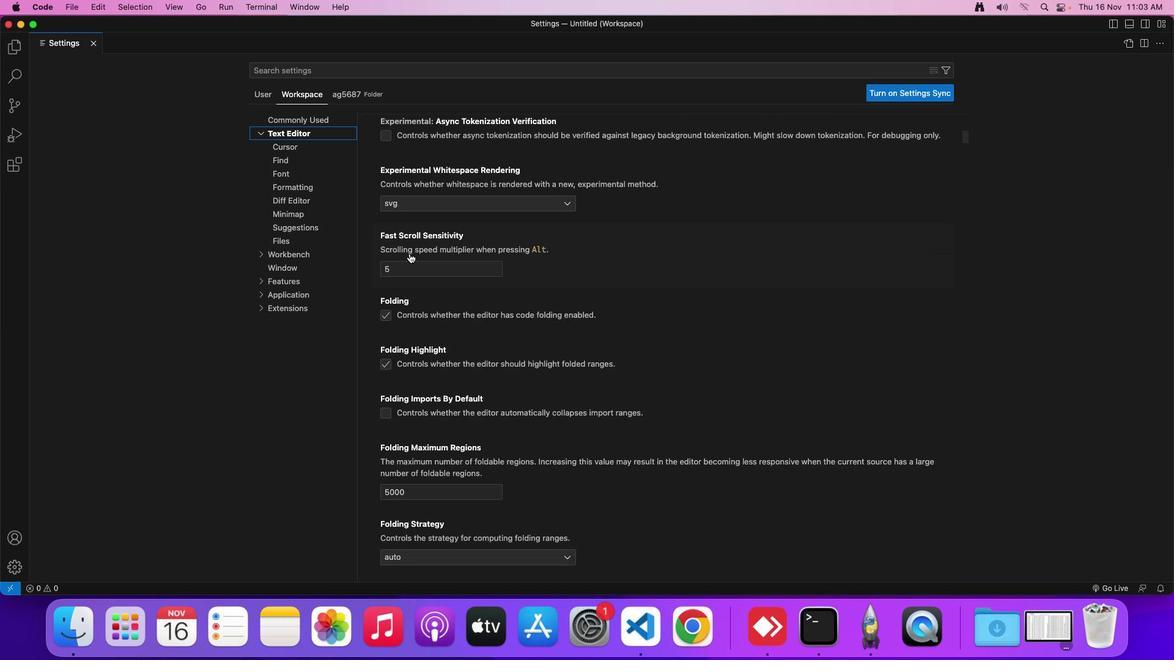 
Action: Mouse scrolled (409, 253) with delta (0, 0)
Screenshot: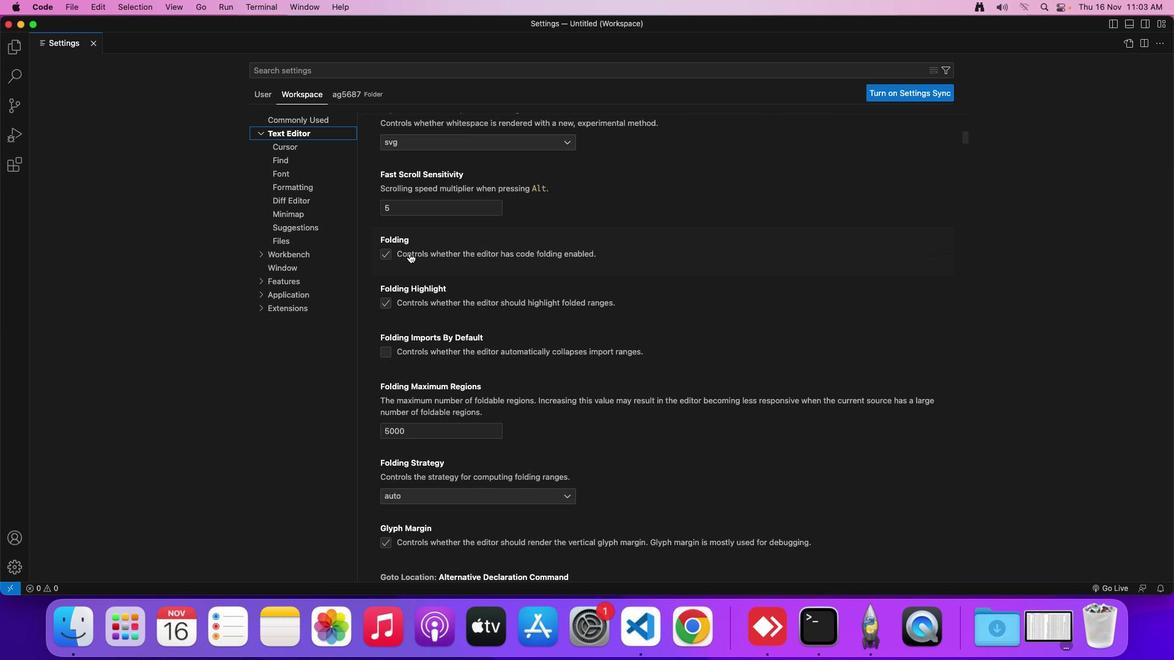 
Action: Mouse scrolled (409, 253) with delta (0, -1)
Screenshot: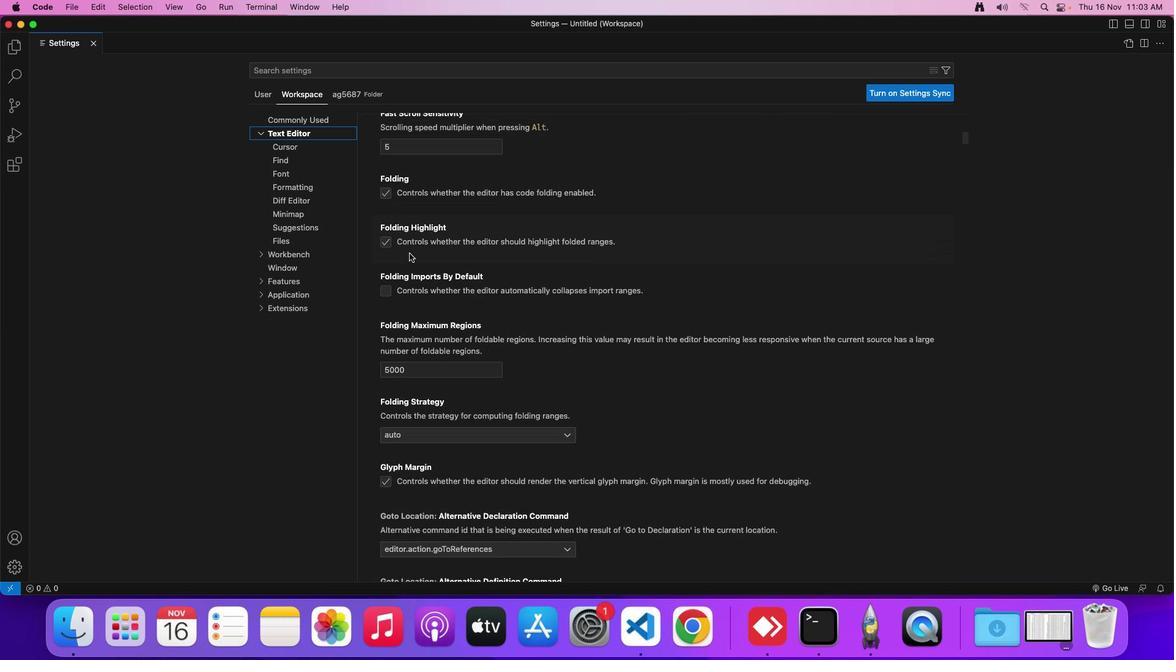 
Action: Mouse scrolled (409, 253) with delta (0, -1)
Screenshot: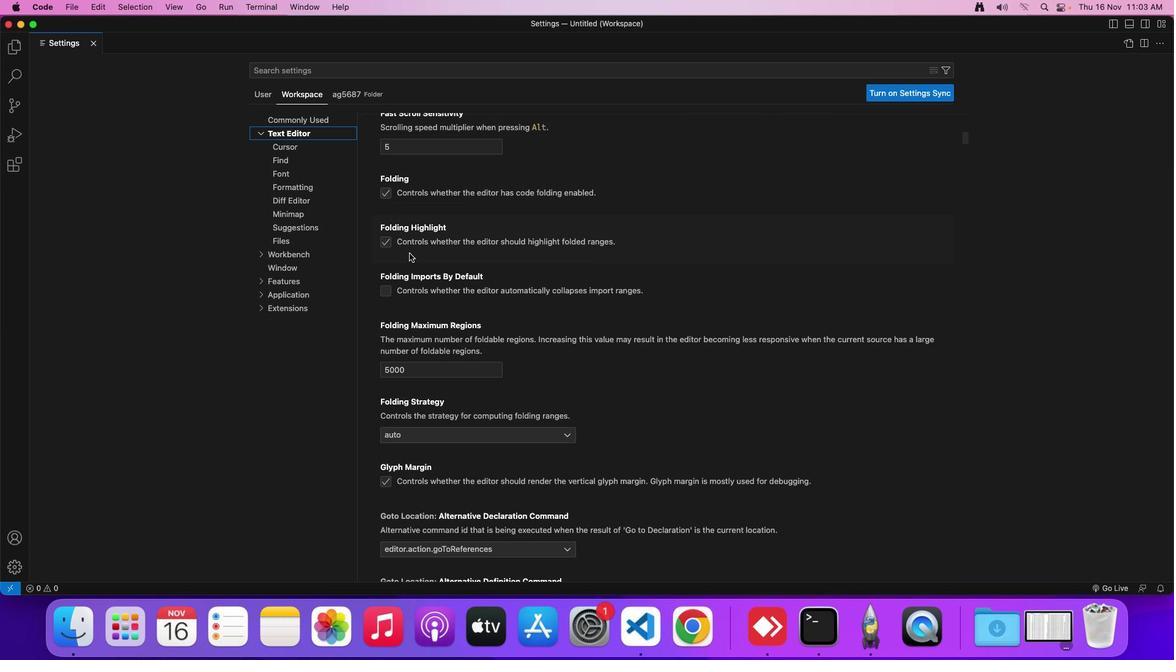 
Action: Mouse scrolled (409, 253) with delta (0, 0)
Screenshot: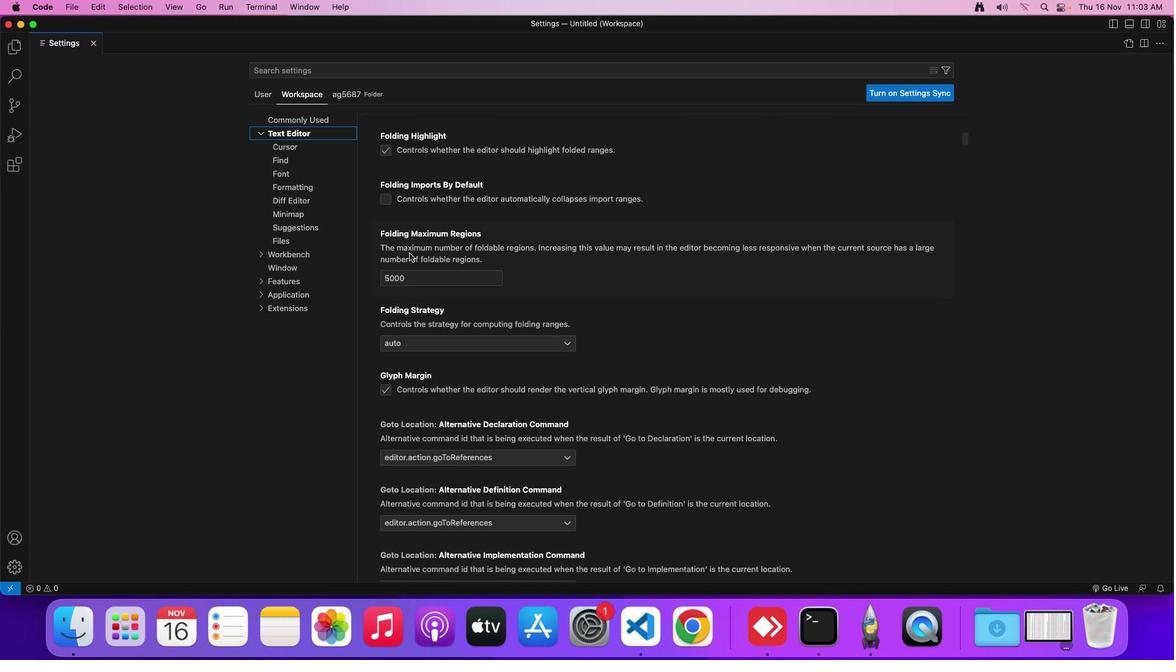 
Action: Mouse scrolled (409, 253) with delta (0, 0)
Screenshot: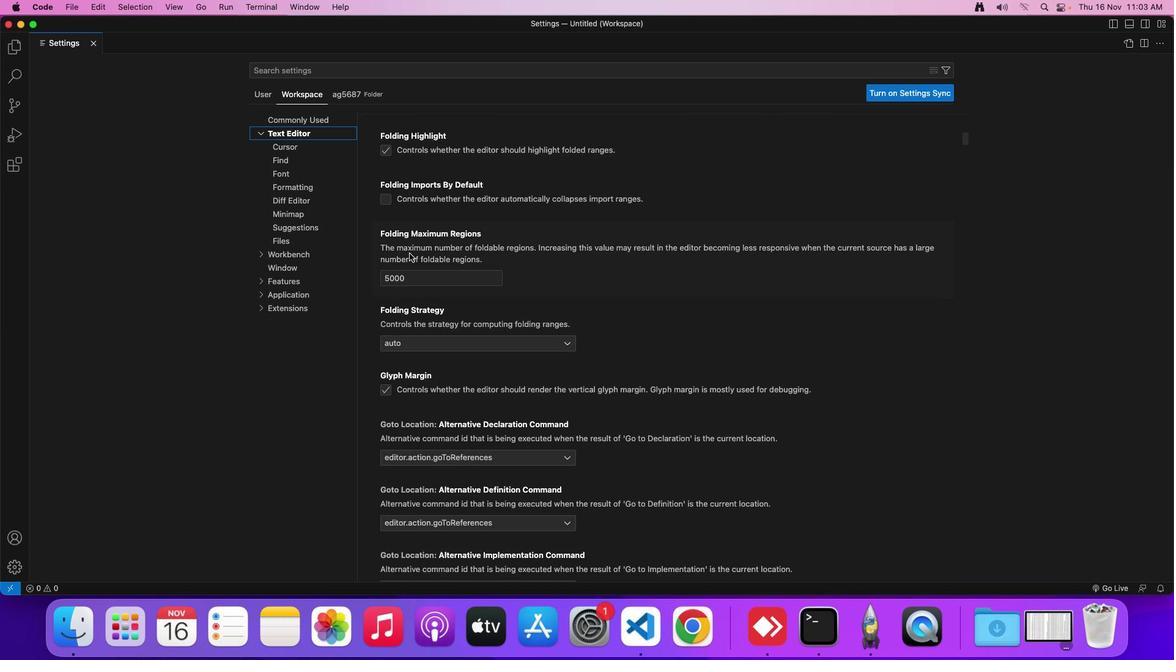 
Action: Mouse scrolled (409, 253) with delta (0, 0)
Screenshot: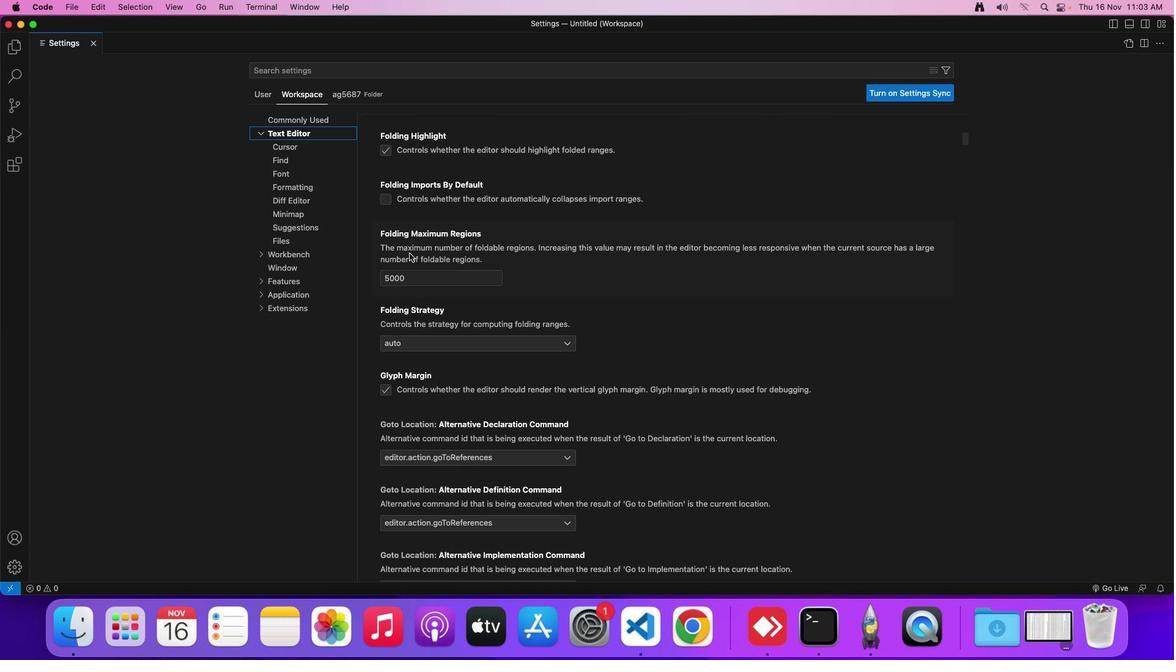 
Action: Mouse scrolled (409, 253) with delta (0, 0)
Screenshot: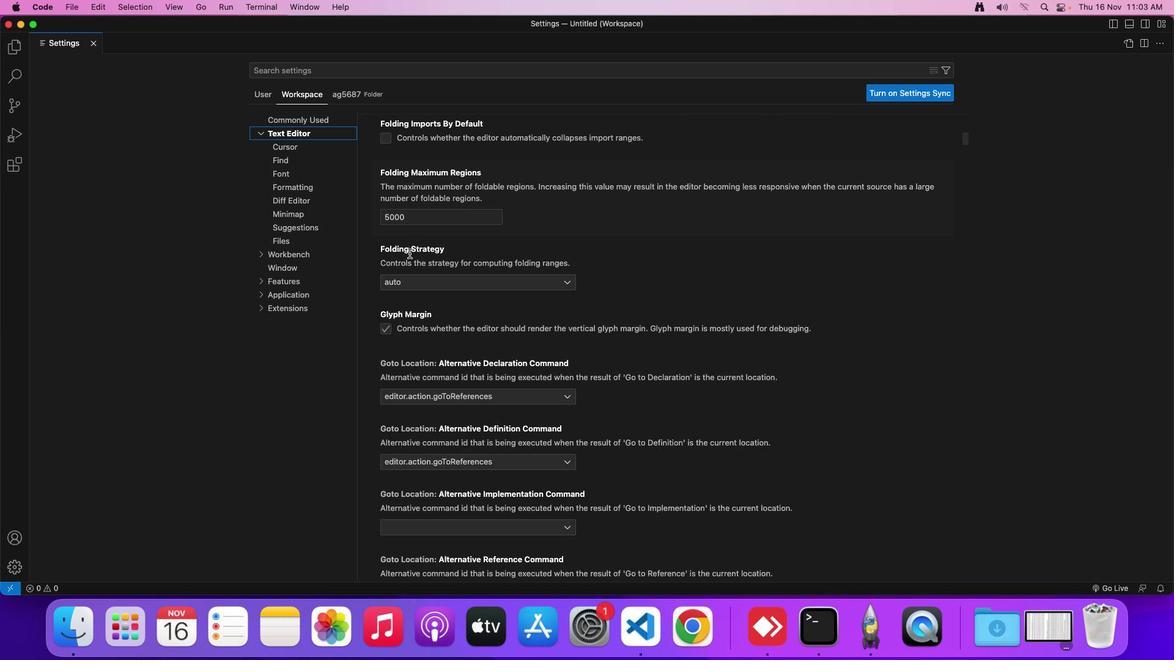 
Action: Mouse scrolled (409, 253) with delta (0, 0)
Screenshot: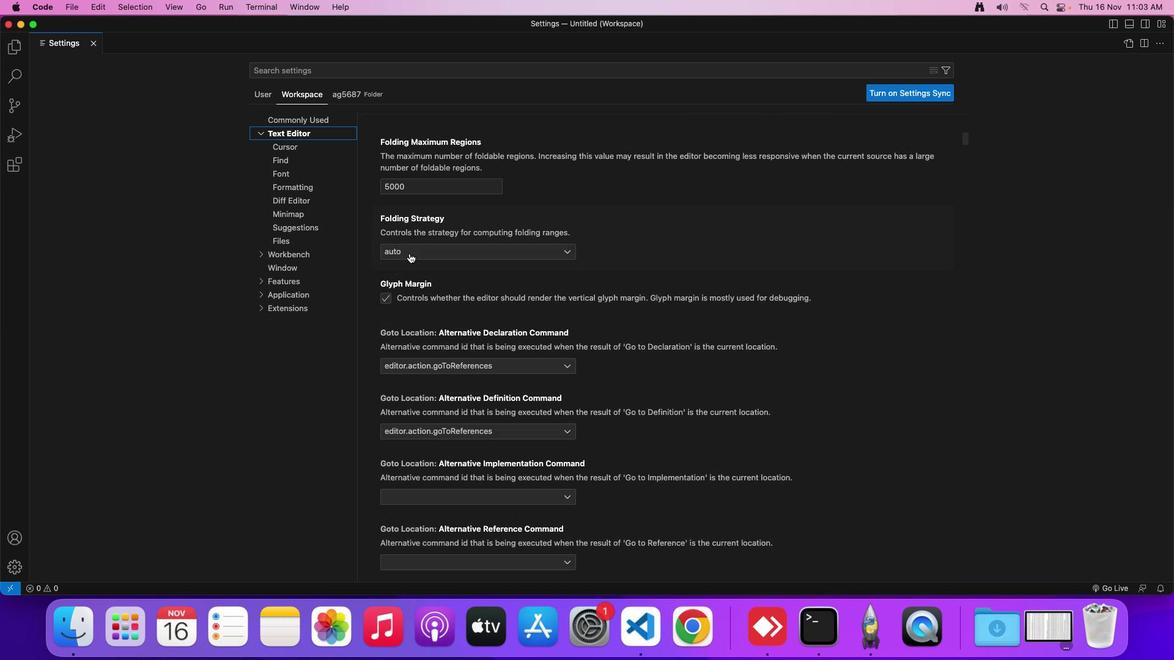 
Action: Mouse scrolled (409, 253) with delta (0, 0)
Screenshot: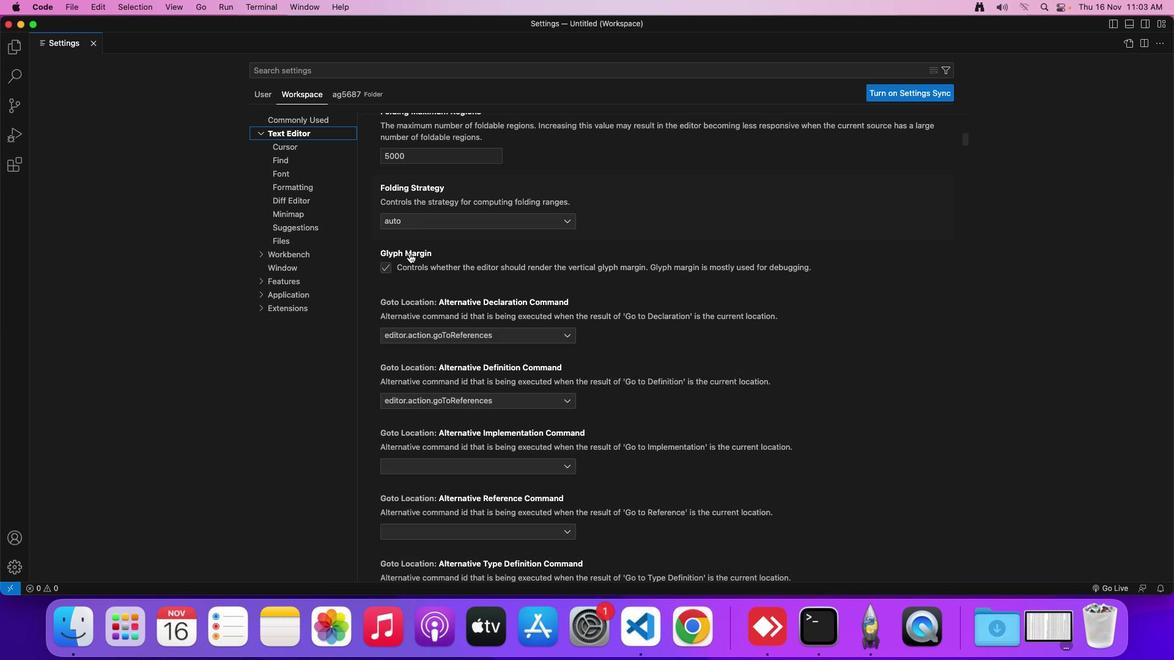 
Action: Mouse scrolled (409, 253) with delta (0, 0)
Screenshot: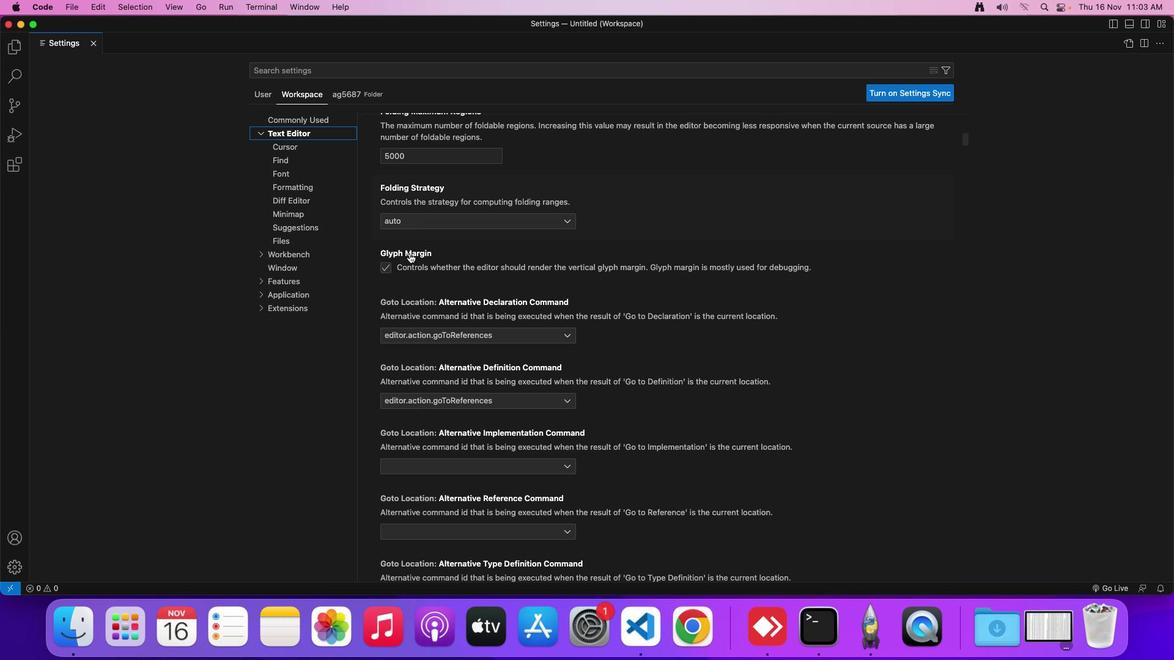 
Action: Mouse scrolled (409, 253) with delta (0, 0)
Screenshot: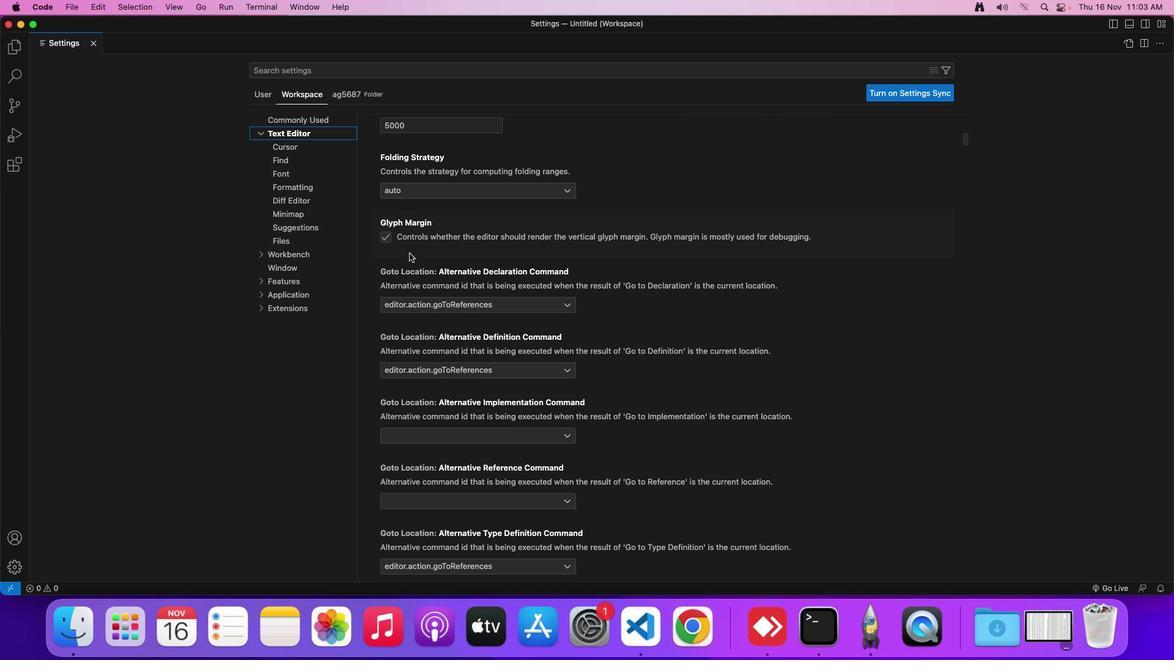
Action: Mouse moved to (495, 303)
Screenshot: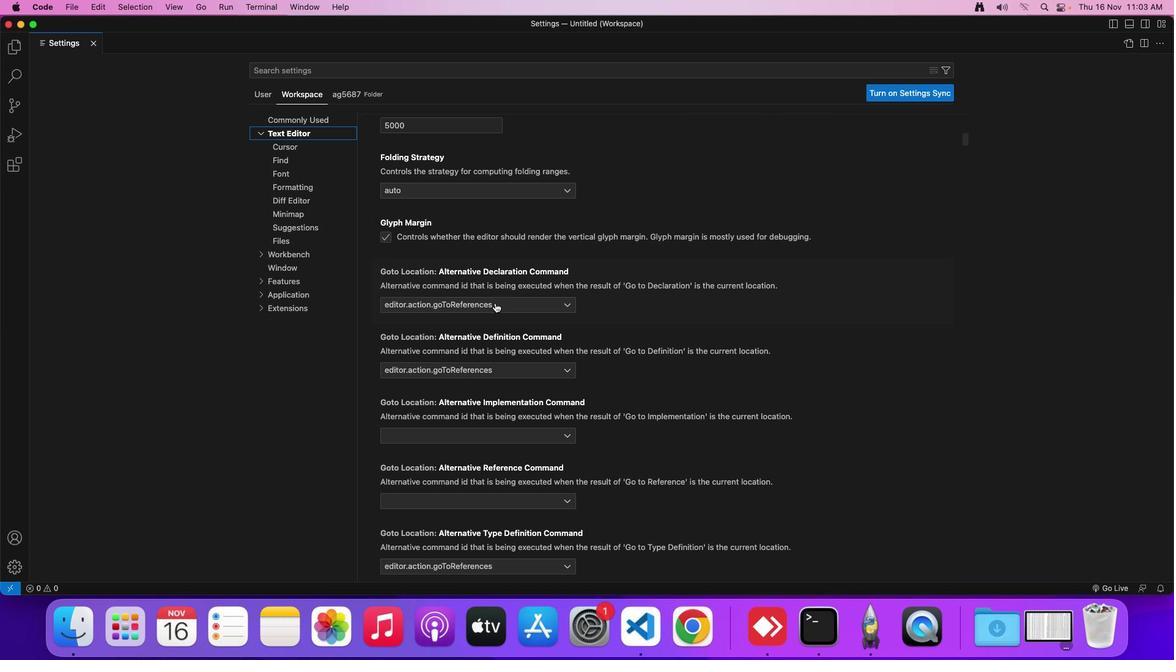 
Action: Mouse pressed left at (495, 303)
Screenshot: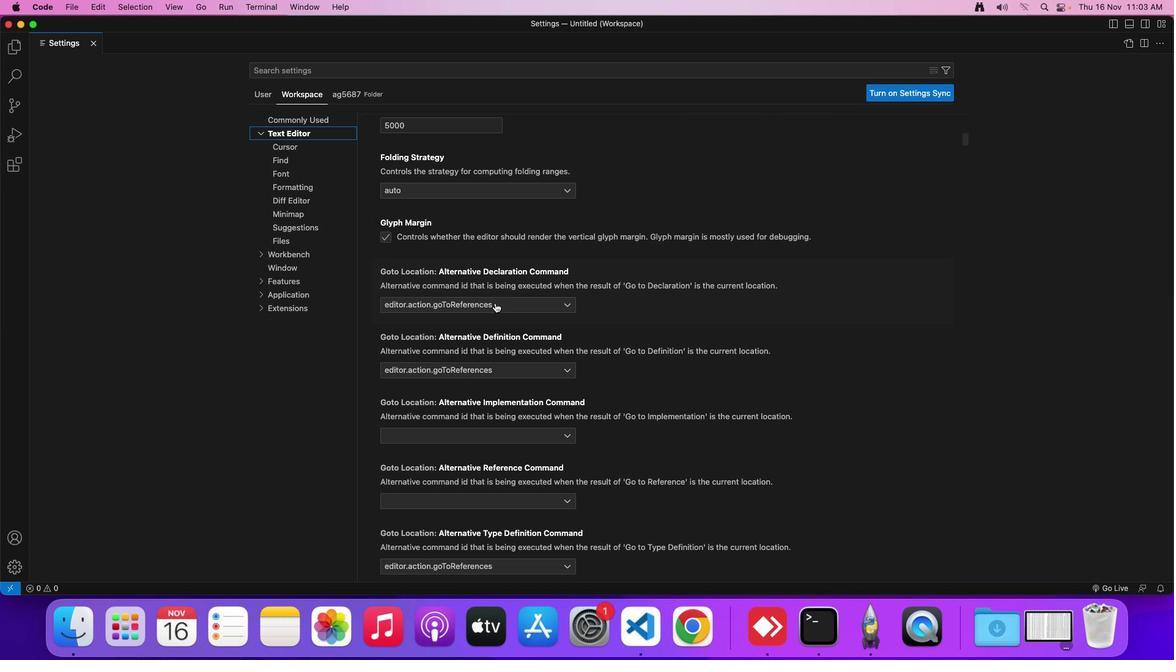 
Action: Mouse moved to (462, 397)
Screenshot: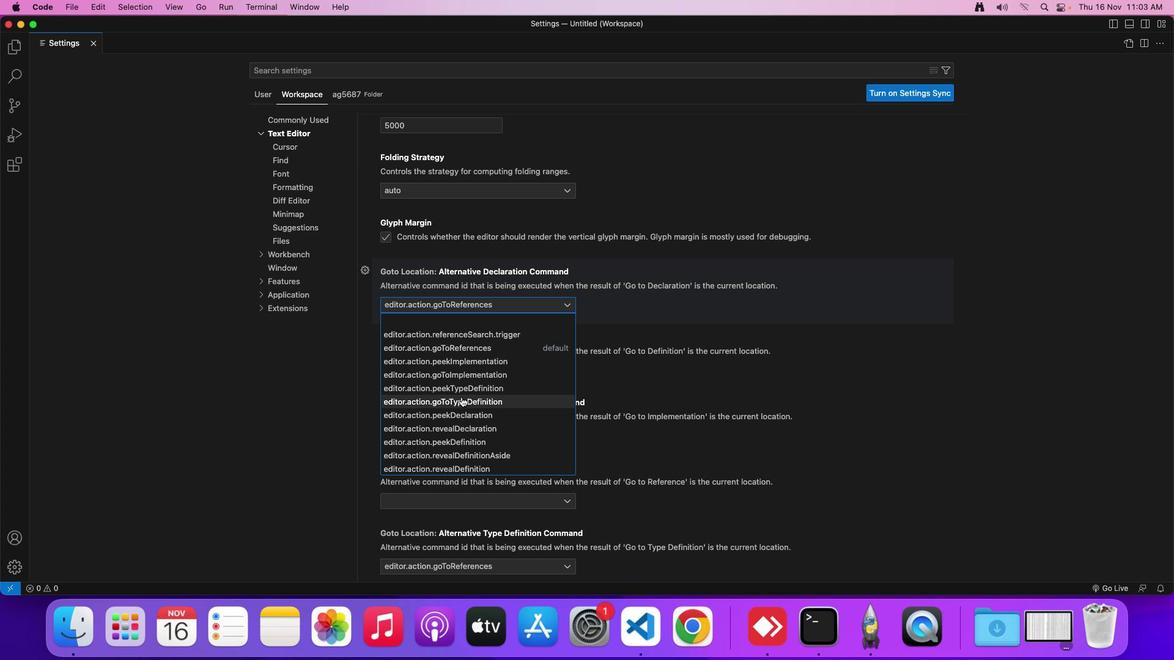 
Action: Mouse pressed left at (462, 397)
Screenshot: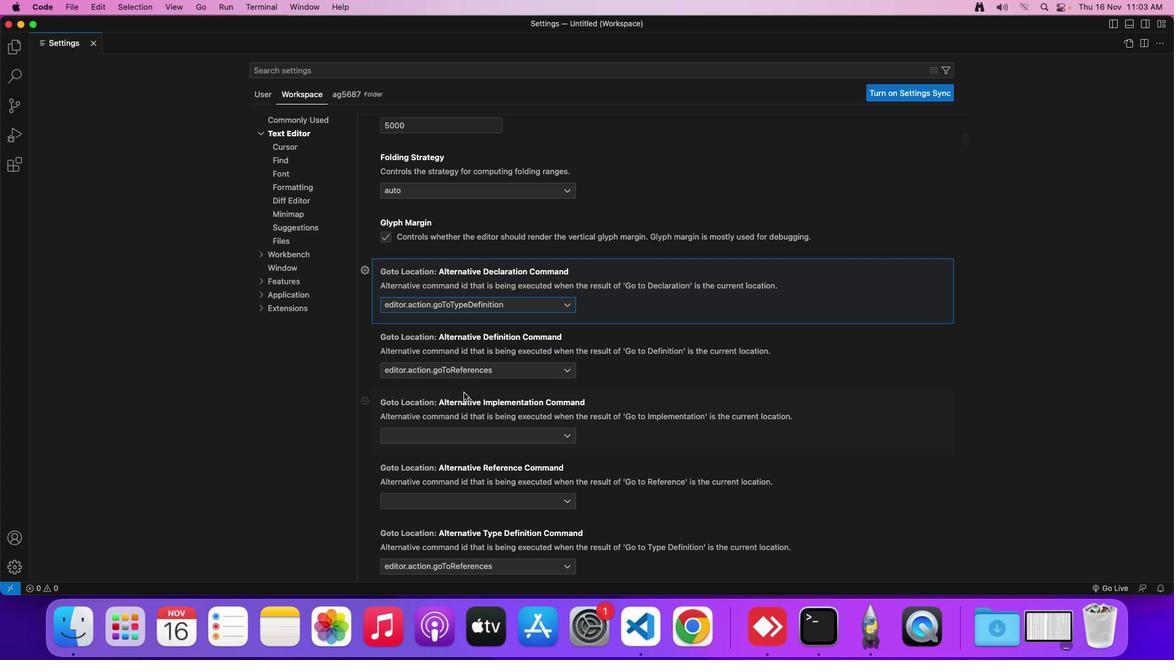 
Action: Mouse moved to (505, 309)
Screenshot: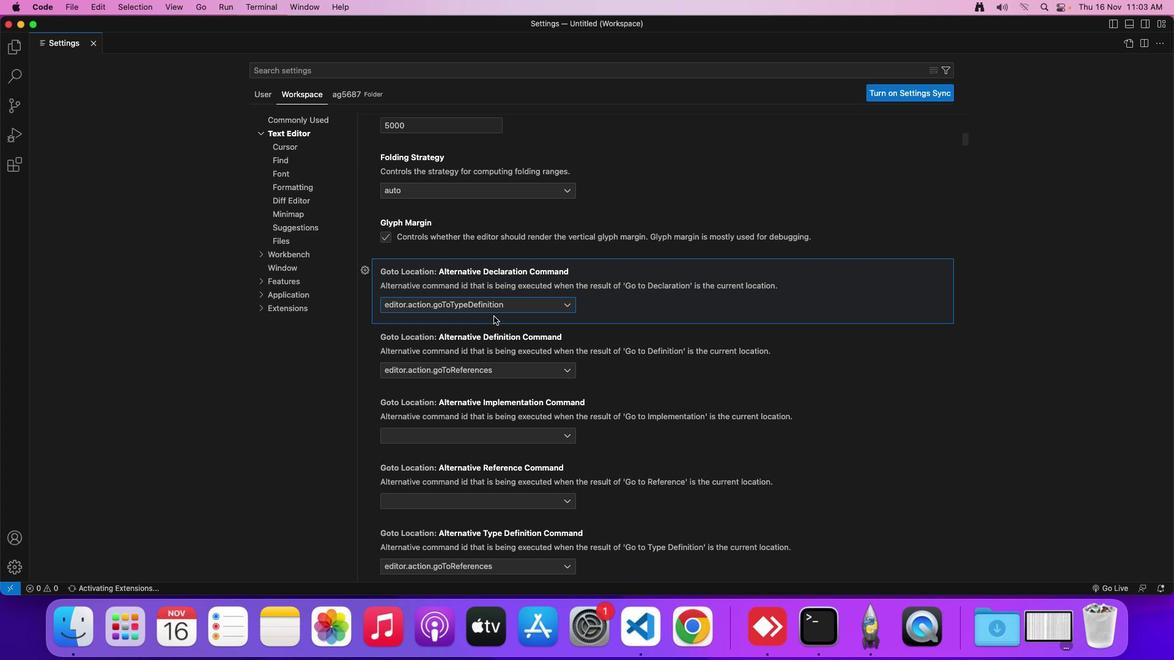 
